 Task: Look for space in Tsaratanana, Madagascar from 10th July, 2023 to 15th July, 2023 for 7 adults in price range Rs.10000 to Rs.15000. Place can be entire place or shared room with 4 bedrooms having 7 beds and 4 bathrooms. Property type can be house, flat, guest house. Amenities needed are: wifi, TV, free parkinig on premises, gym, breakfast. Booking option can be shelf check-in. Required host language is English.
Action: Mouse pressed left at (481, 122)
Screenshot: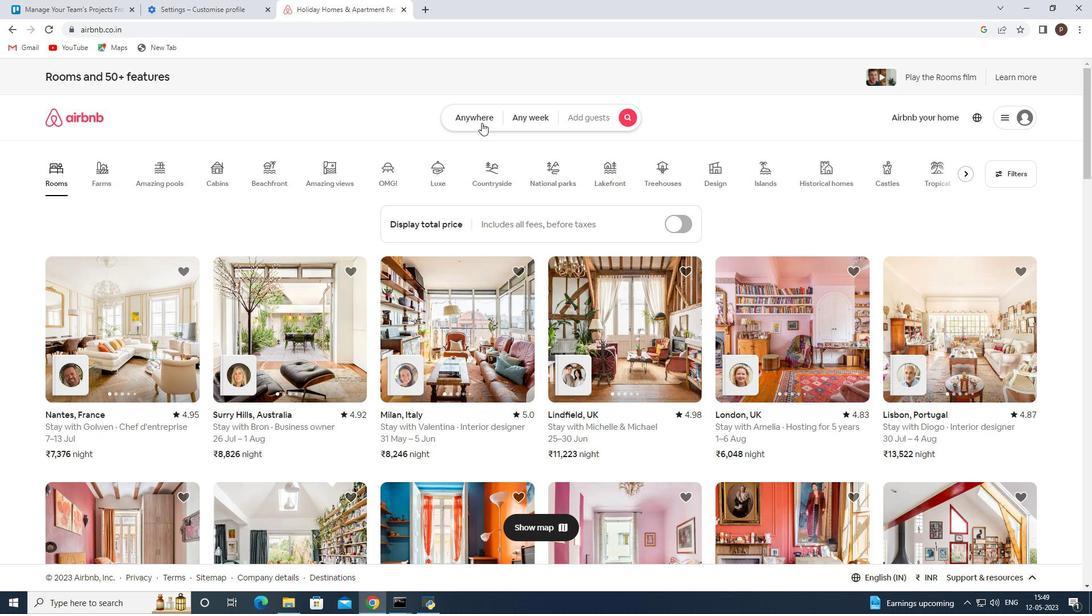 
Action: Mouse moved to (394, 162)
Screenshot: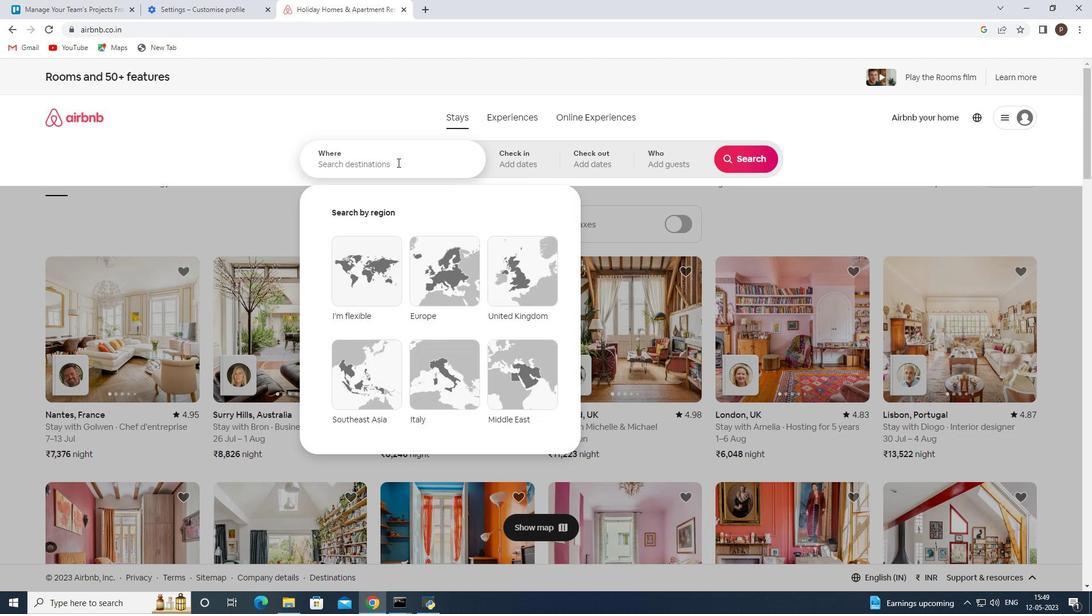 
Action: Mouse pressed left at (394, 162)
Screenshot: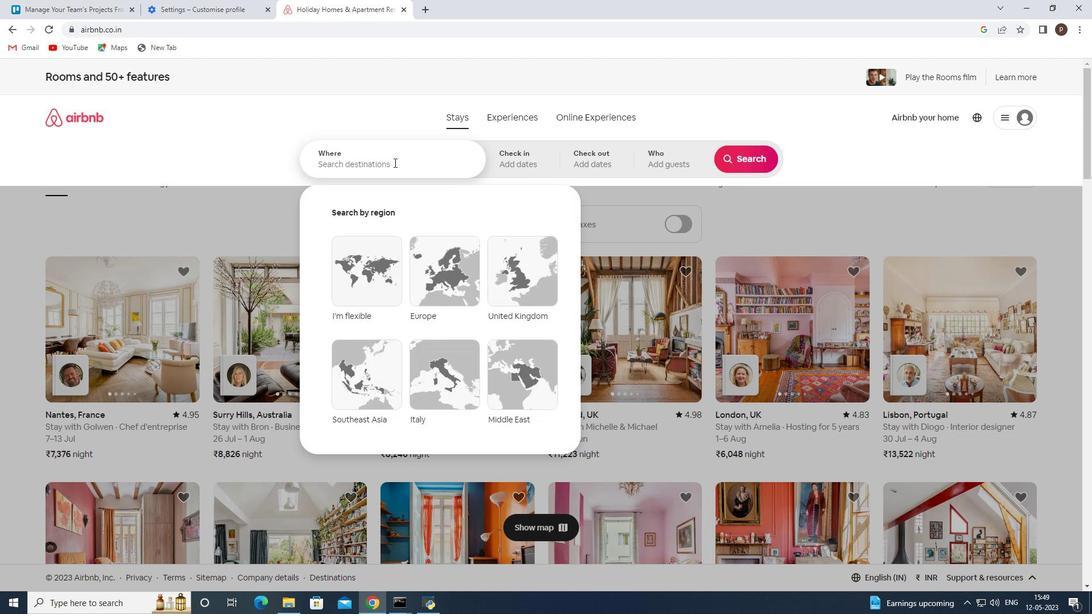 
Action: Key pressed <Key.caps_lock>T<Key.caps_lock>saratanana
Screenshot: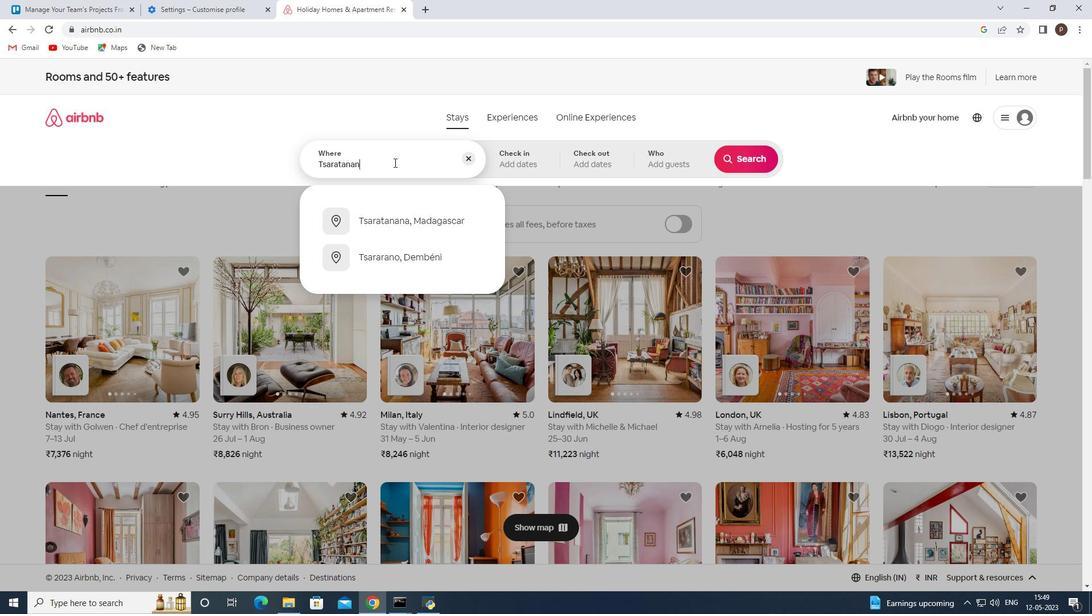 
Action: Mouse moved to (416, 215)
Screenshot: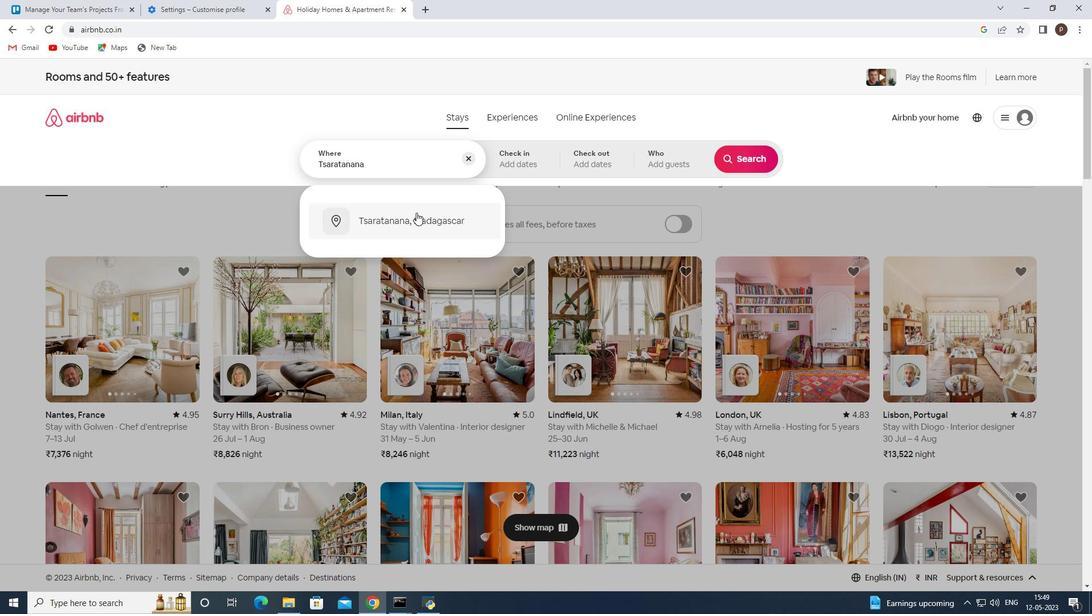 
Action: Mouse pressed left at (416, 215)
Screenshot: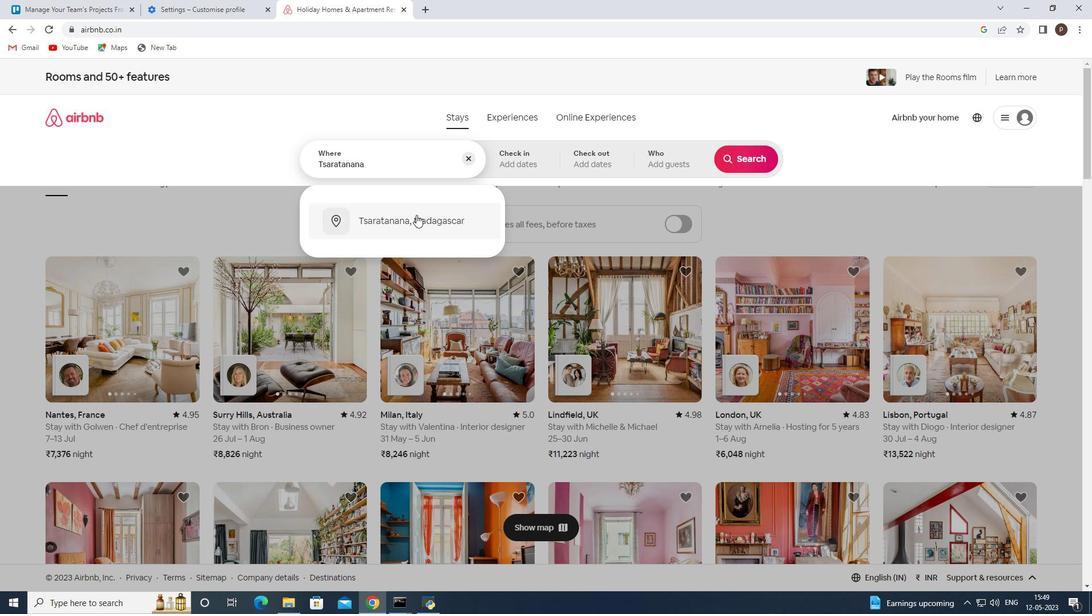 
Action: Mouse moved to (748, 250)
Screenshot: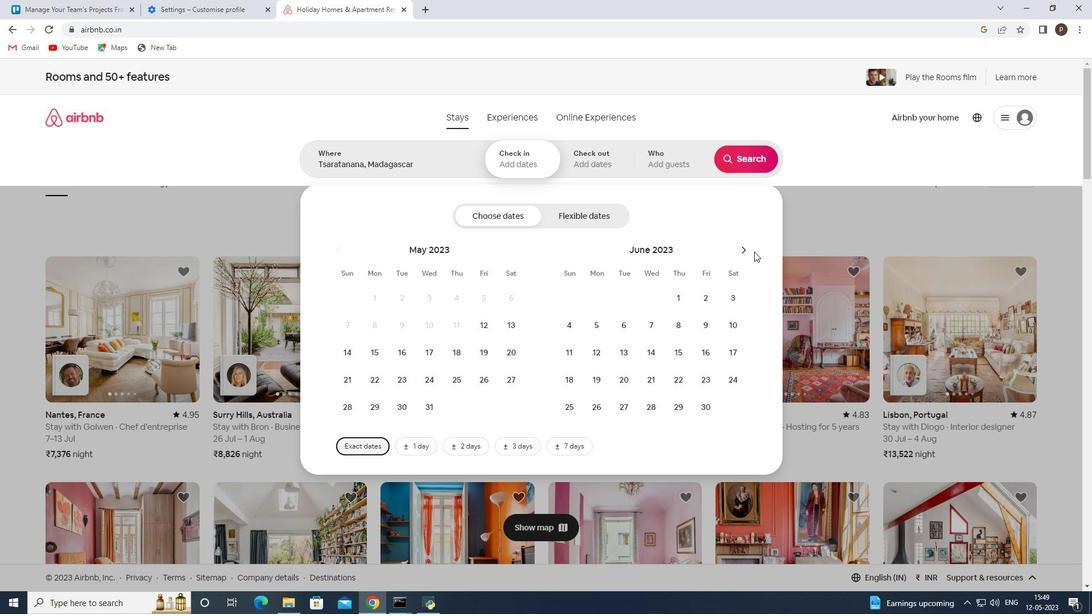 
Action: Mouse pressed left at (748, 250)
Screenshot: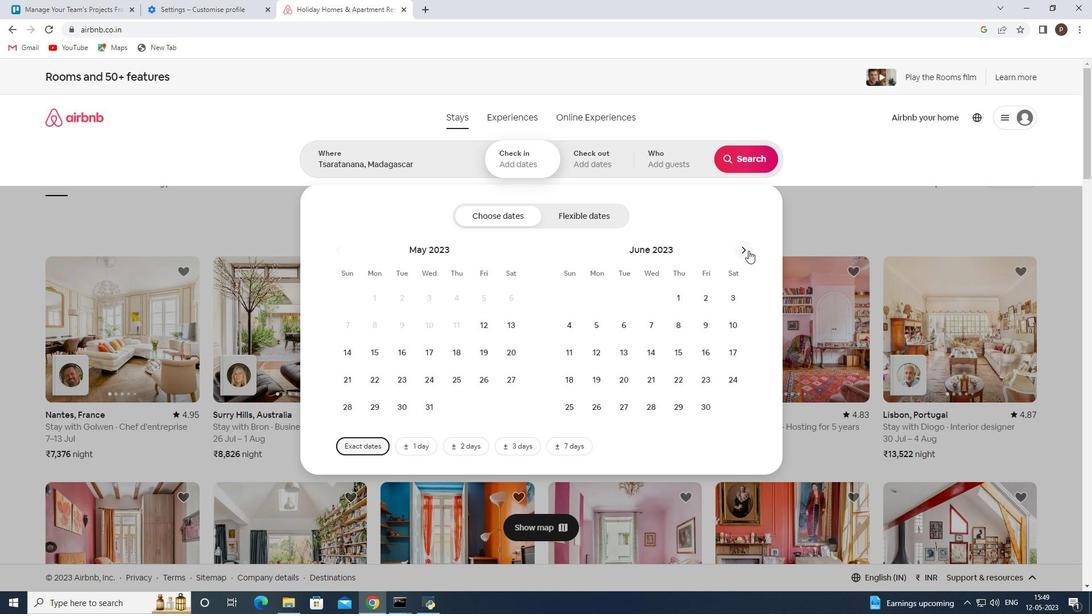 
Action: Mouse moved to (593, 350)
Screenshot: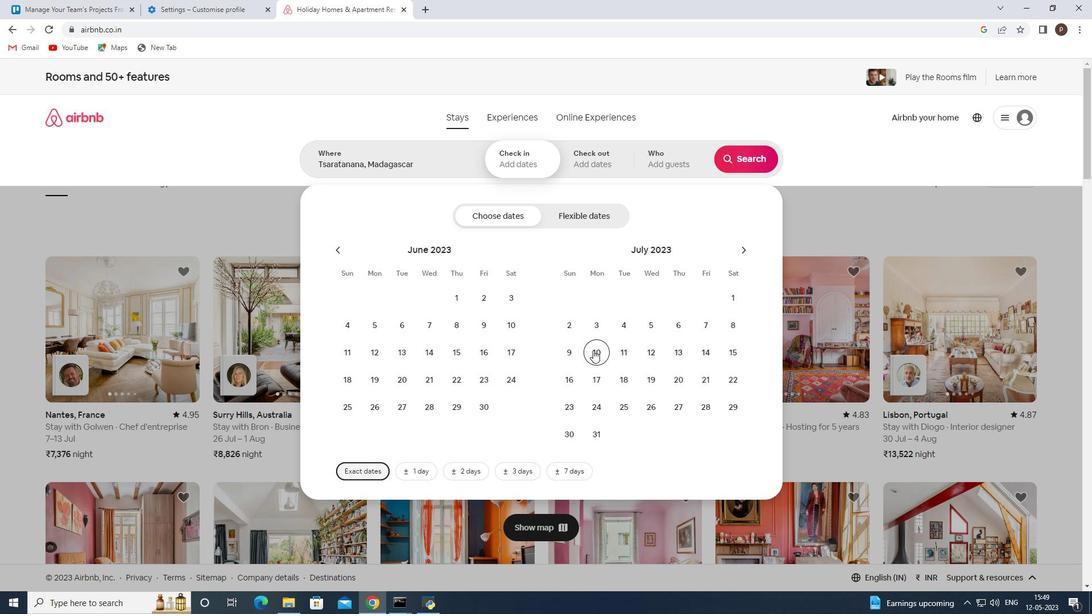 
Action: Mouse pressed left at (593, 350)
Screenshot: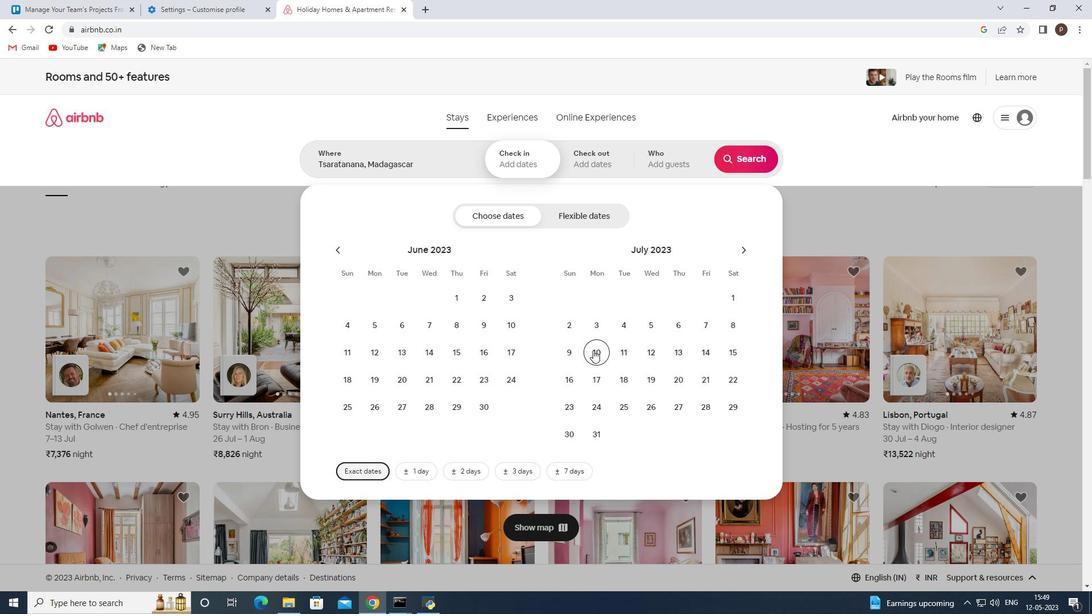 
Action: Mouse moved to (740, 349)
Screenshot: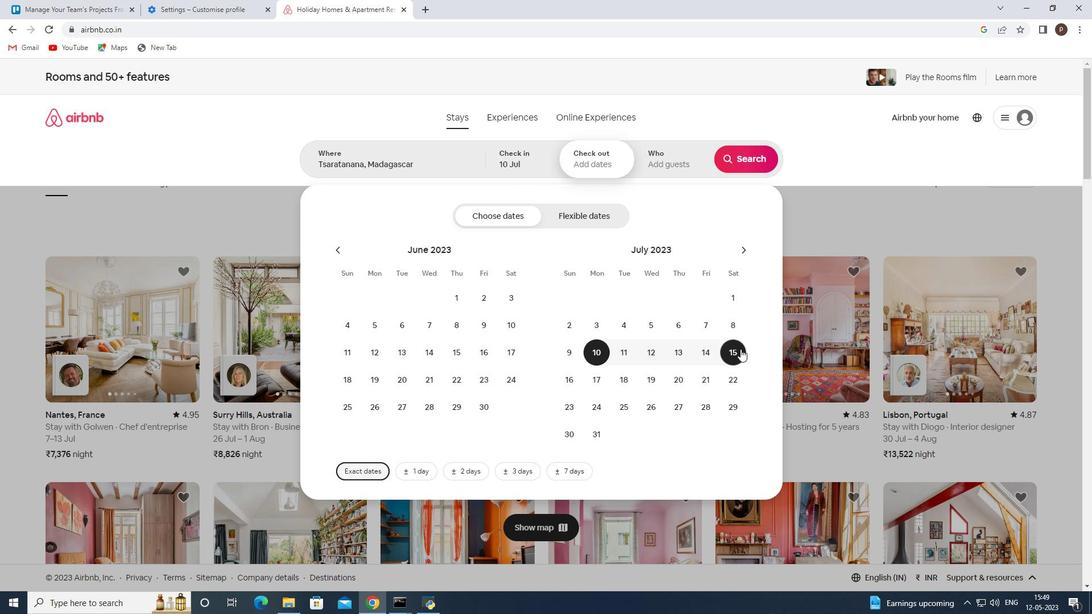 
Action: Mouse pressed left at (740, 349)
Screenshot: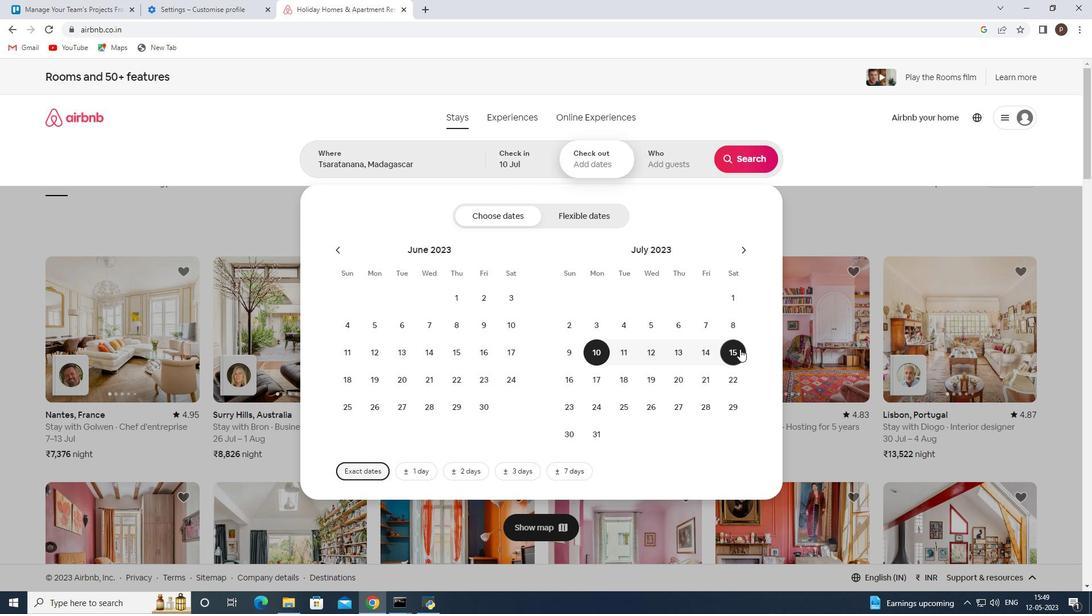 
Action: Mouse moved to (670, 158)
Screenshot: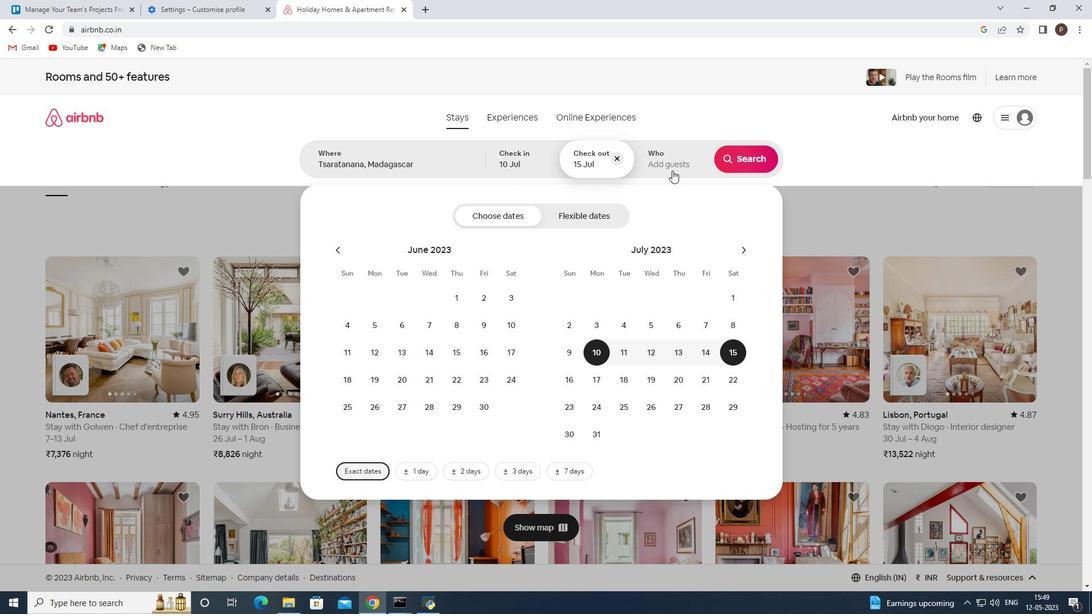 
Action: Mouse pressed left at (670, 158)
Screenshot: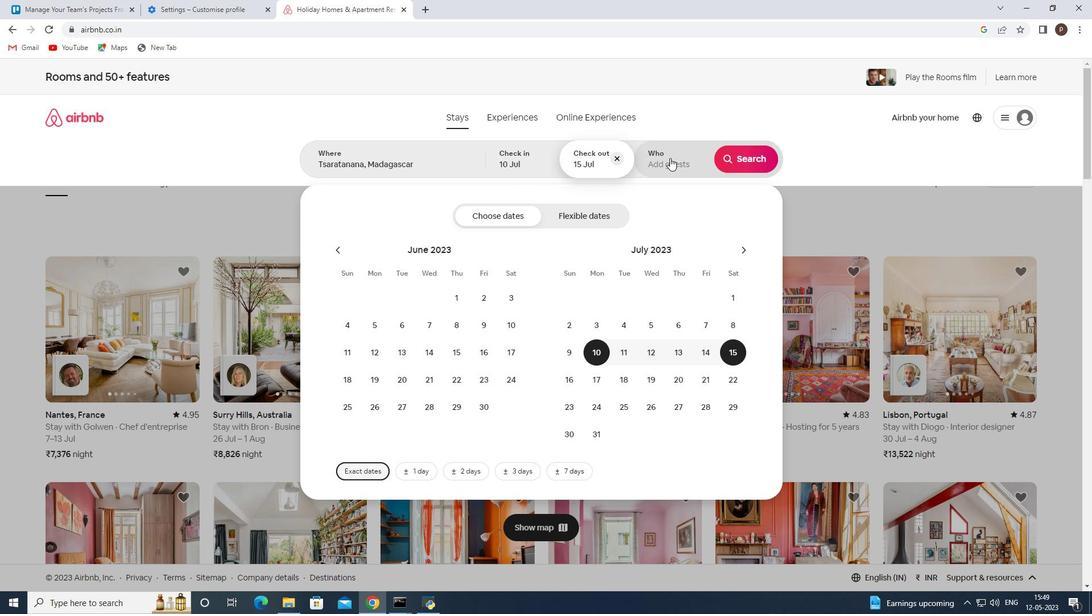 
Action: Mouse moved to (755, 221)
Screenshot: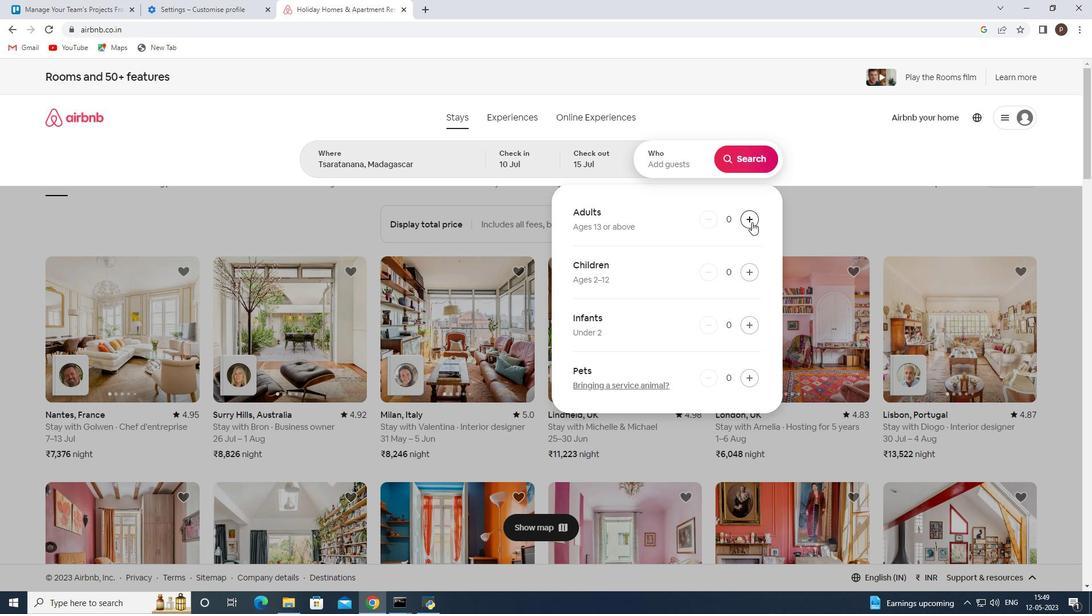 
Action: Mouse pressed left at (755, 221)
Screenshot: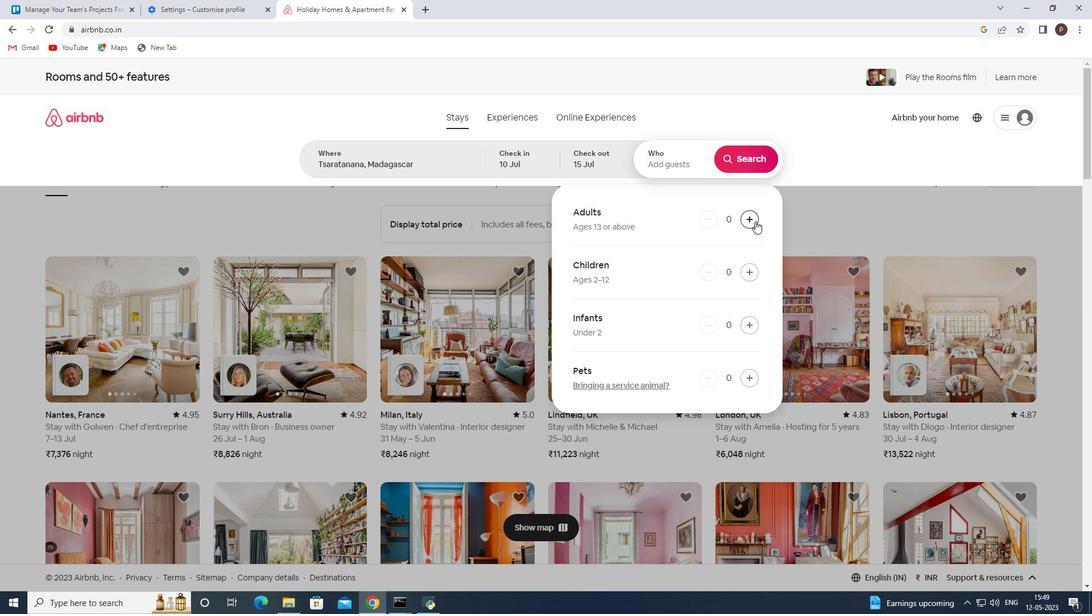 
Action: Mouse pressed left at (755, 221)
Screenshot: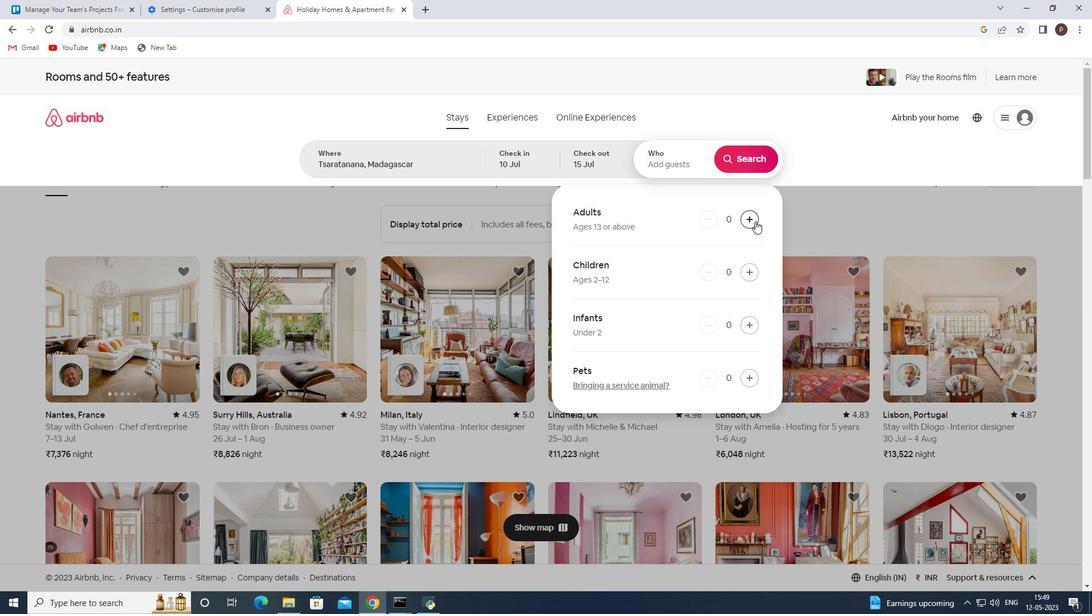 
Action: Mouse pressed left at (755, 221)
Screenshot: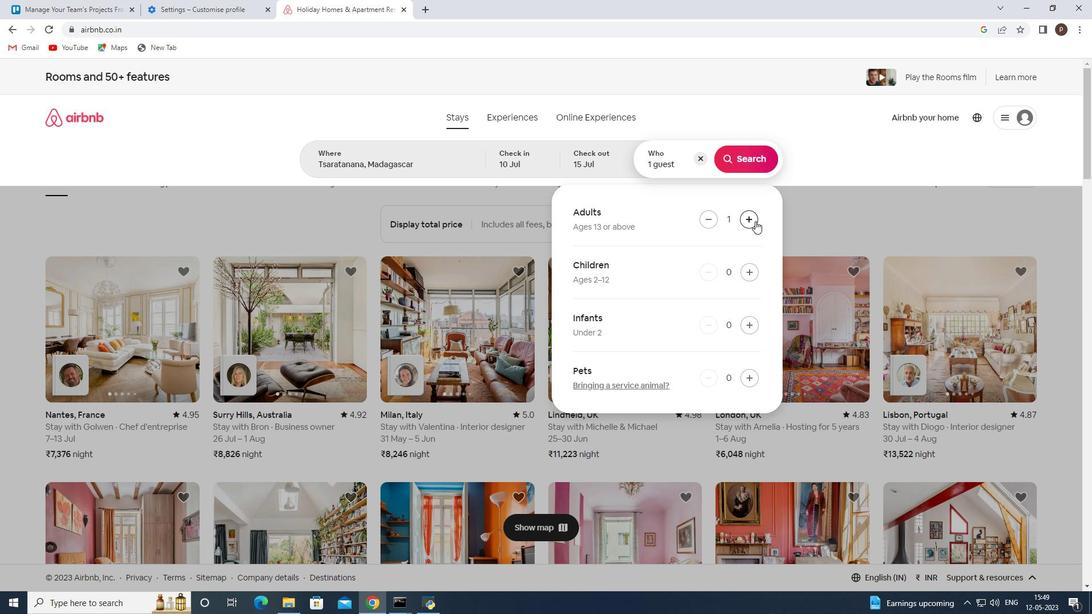 
Action: Mouse pressed left at (755, 221)
Screenshot: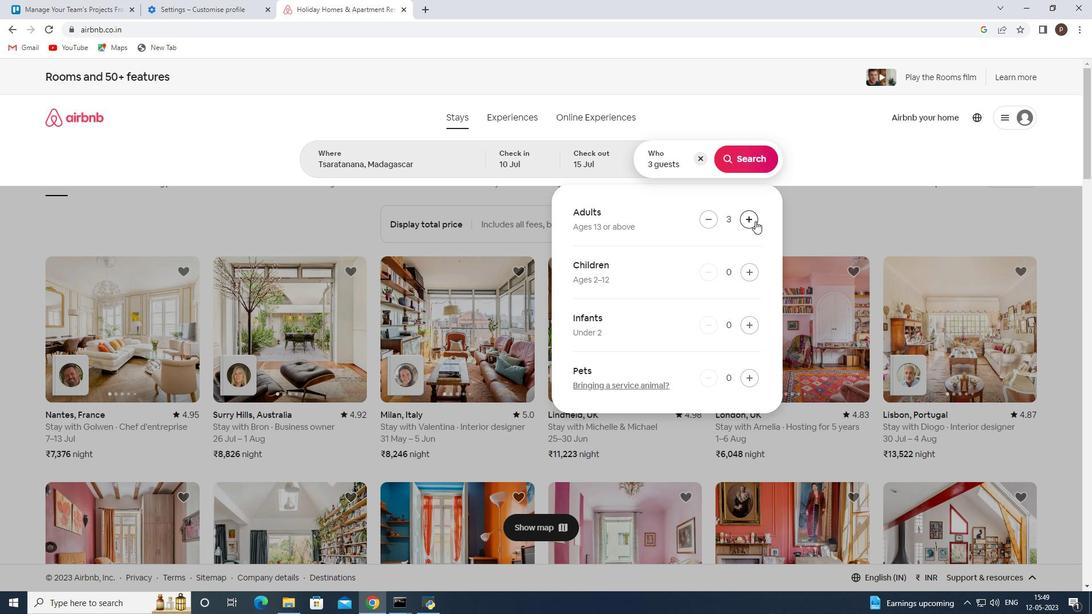 
Action: Mouse pressed left at (755, 221)
Screenshot: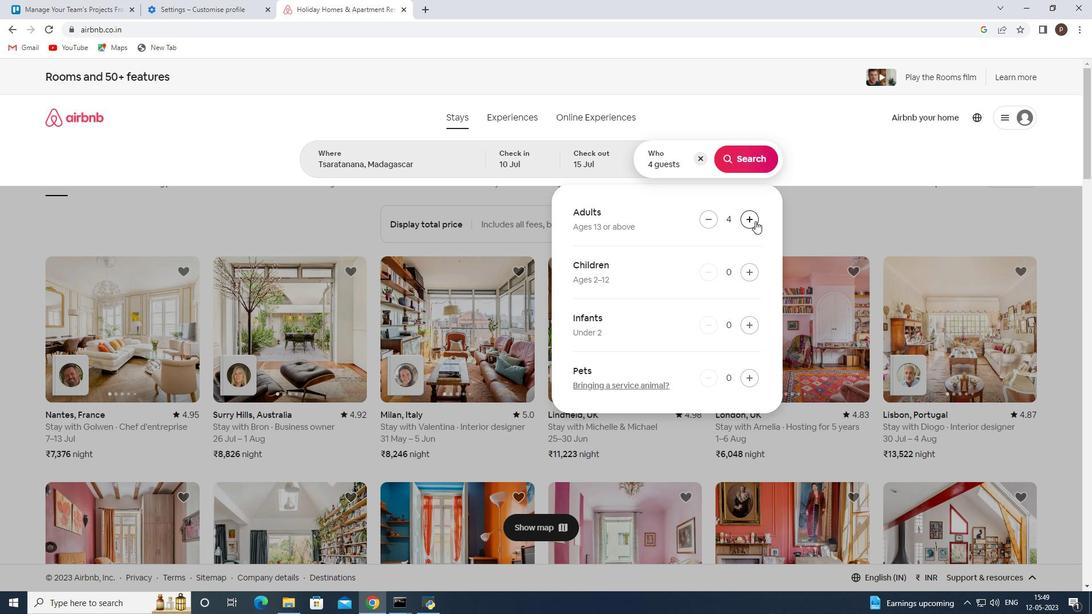 
Action: Mouse pressed left at (755, 221)
Screenshot: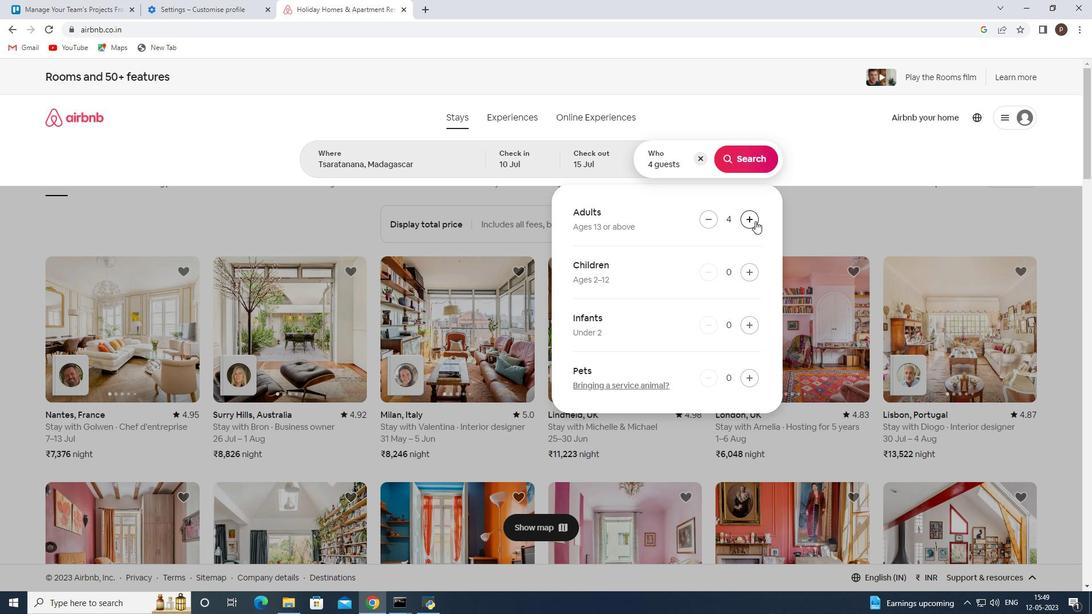 
Action: Mouse pressed left at (755, 221)
Screenshot: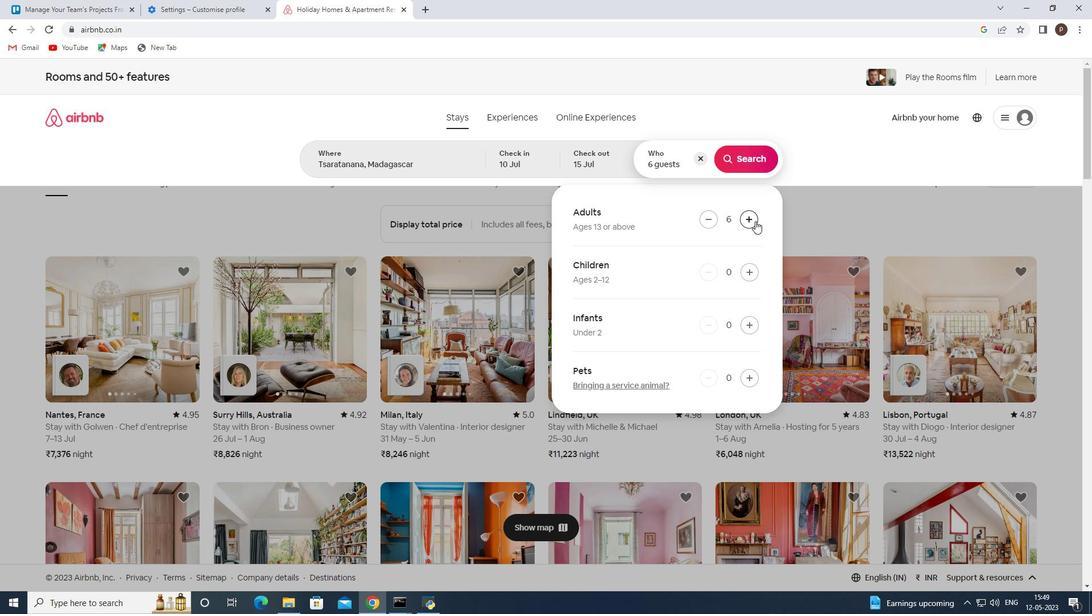
Action: Mouse moved to (755, 152)
Screenshot: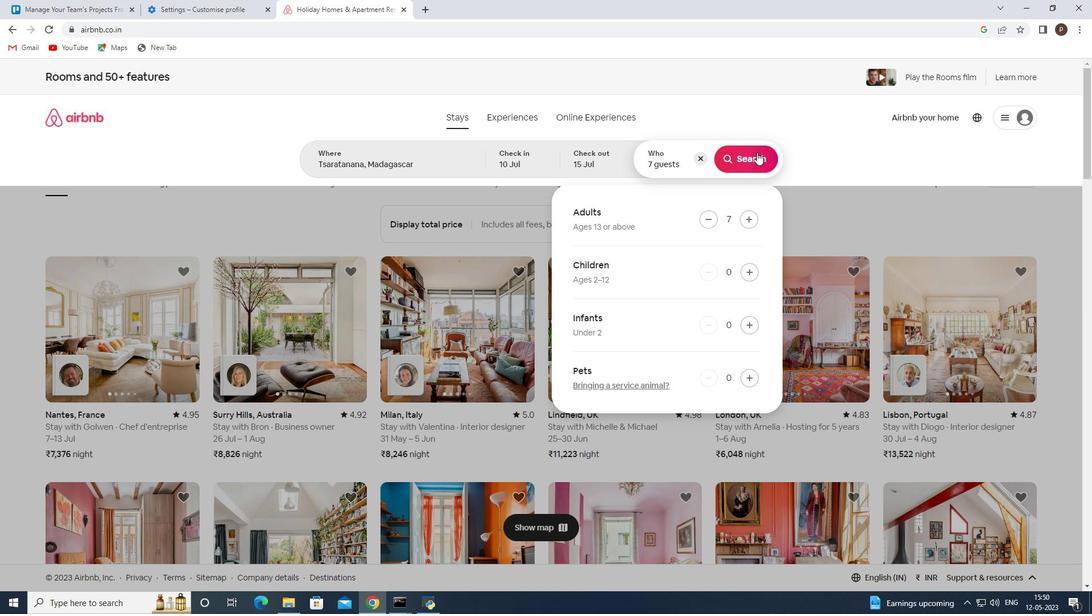 
Action: Mouse pressed left at (755, 152)
Screenshot: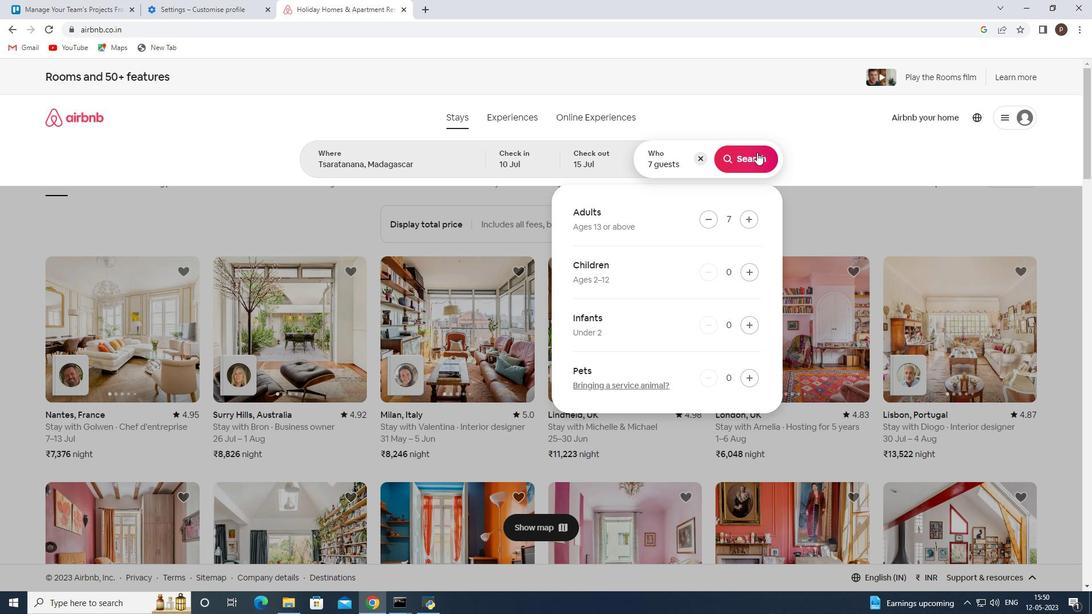 
Action: Mouse moved to (1027, 126)
Screenshot: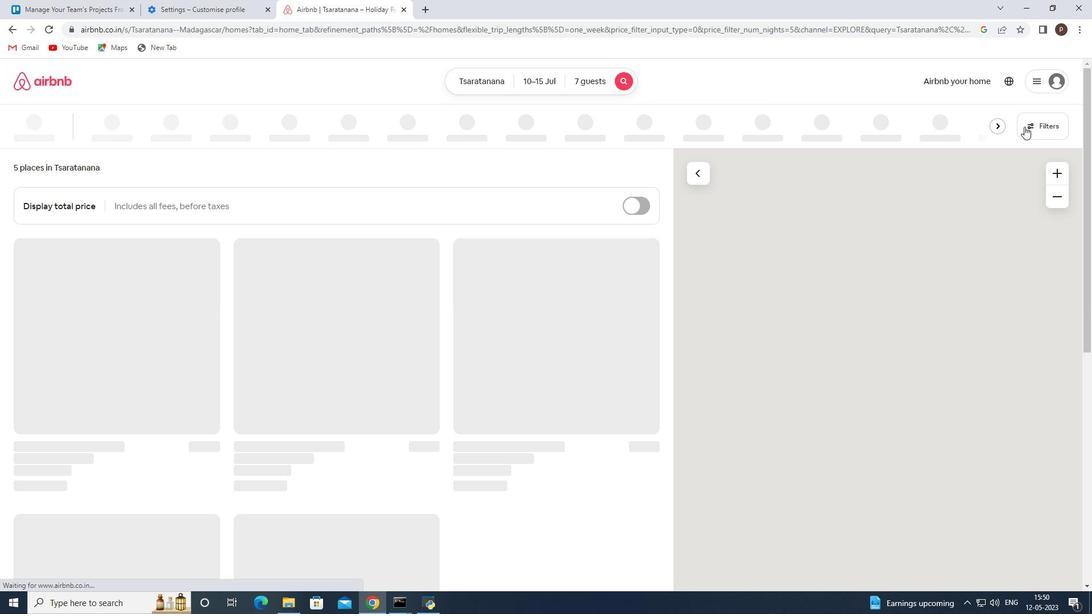 
Action: Mouse pressed left at (1027, 126)
Screenshot: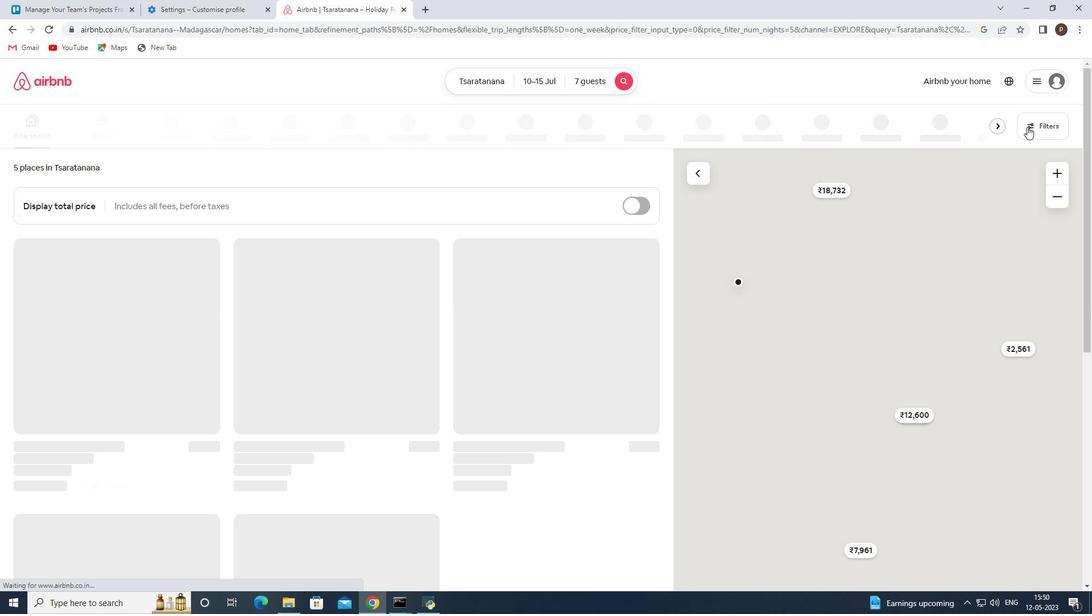 
Action: Mouse moved to (377, 400)
Screenshot: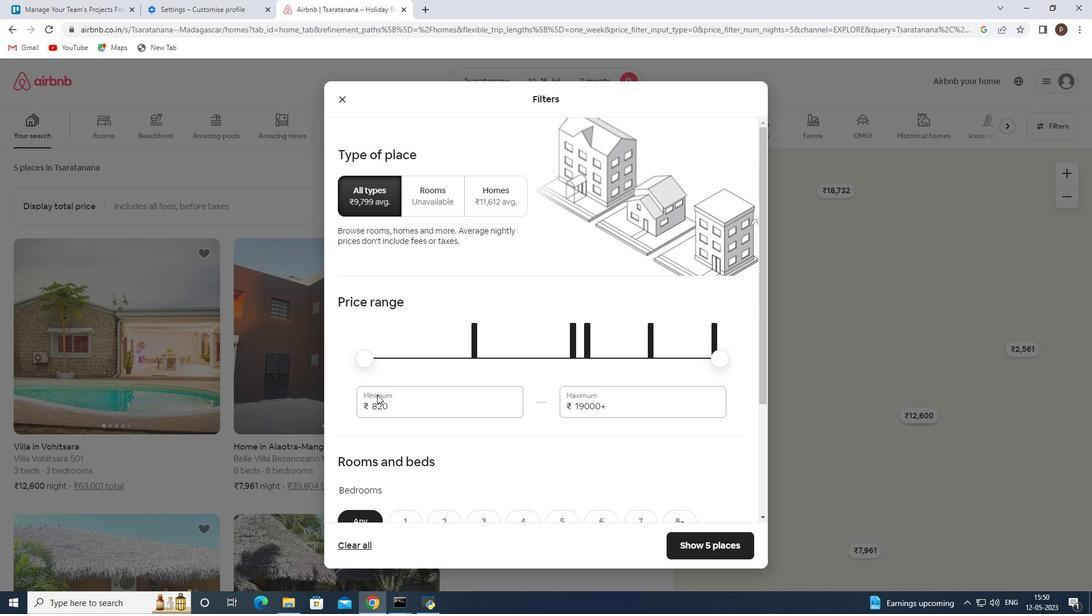 
Action: Mouse pressed left at (377, 400)
Screenshot: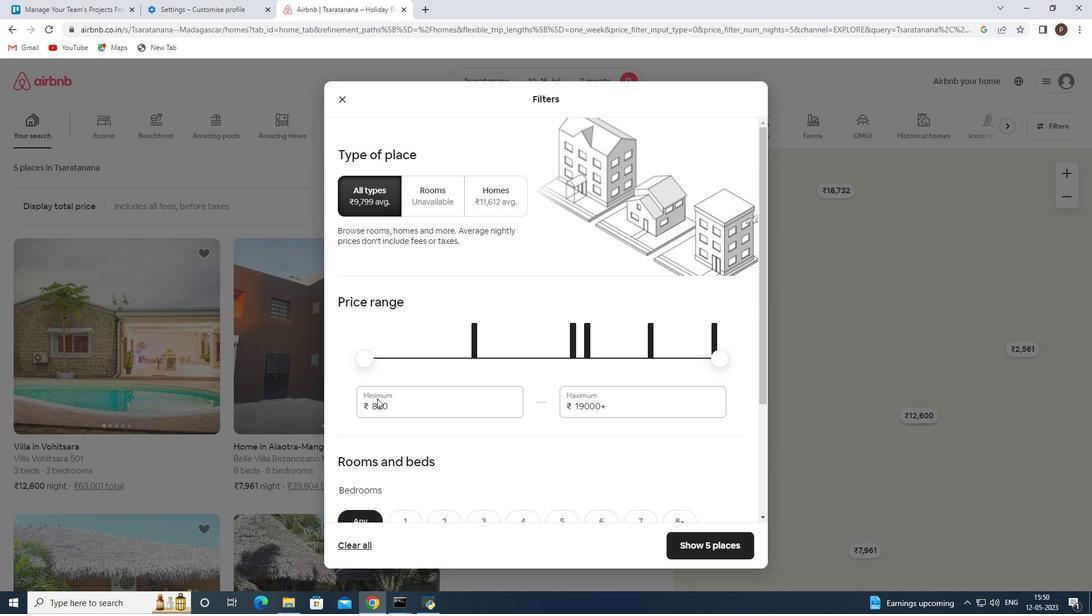 
Action: Mouse pressed left at (377, 400)
Screenshot: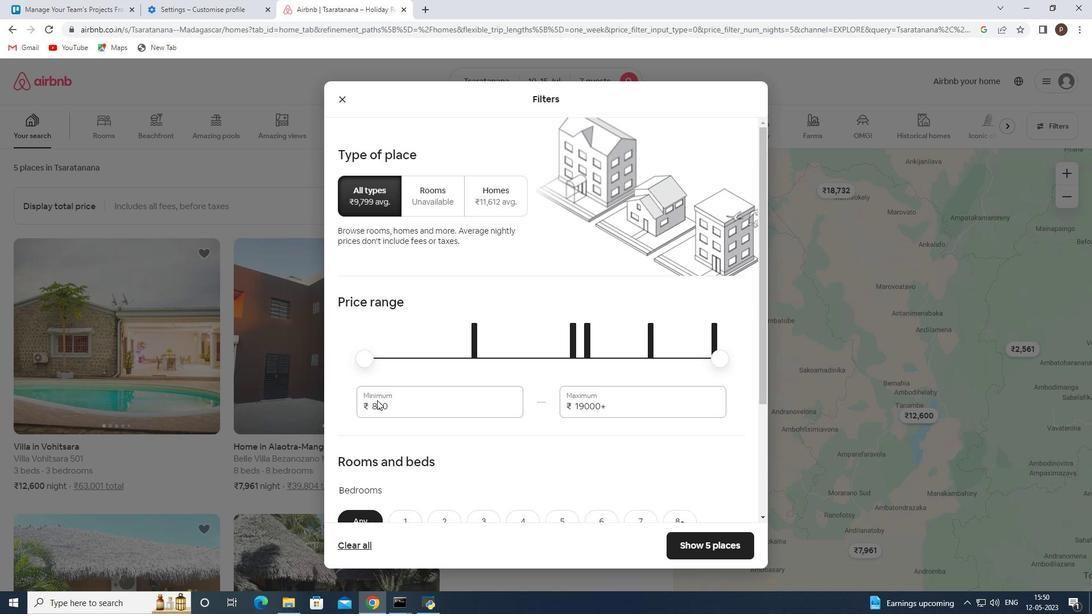 
Action: Mouse moved to (377, 406)
Screenshot: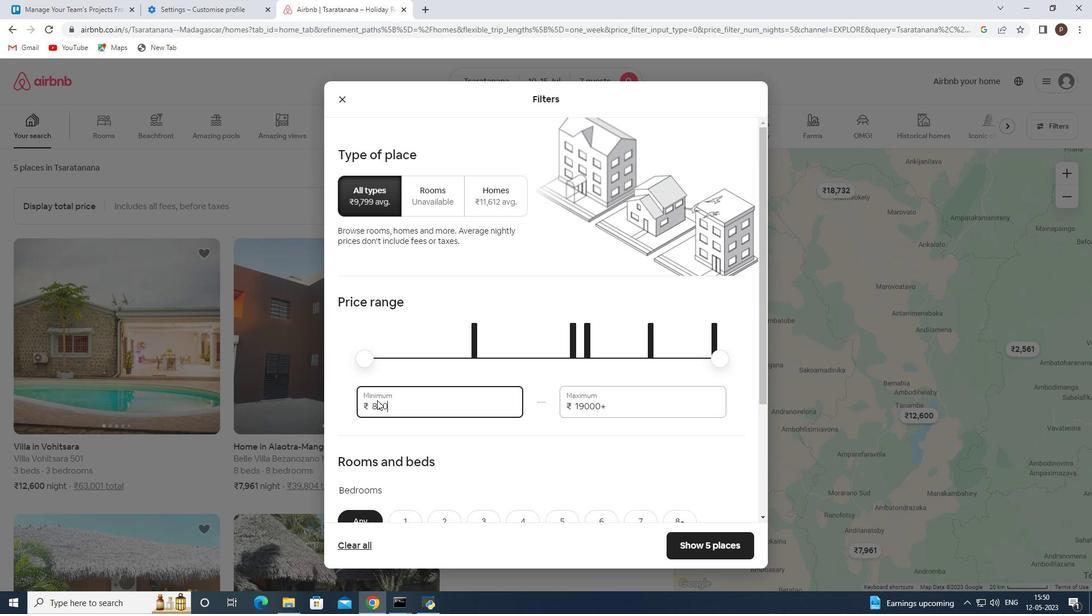 
Action: Mouse pressed left at (377, 406)
Screenshot: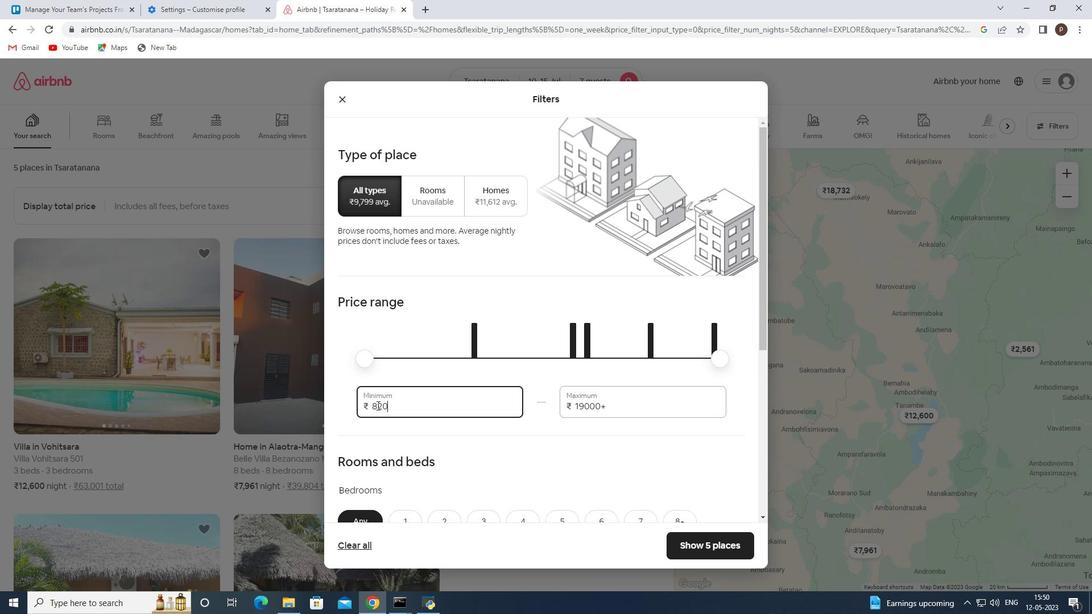 
Action: Mouse pressed left at (377, 406)
Screenshot: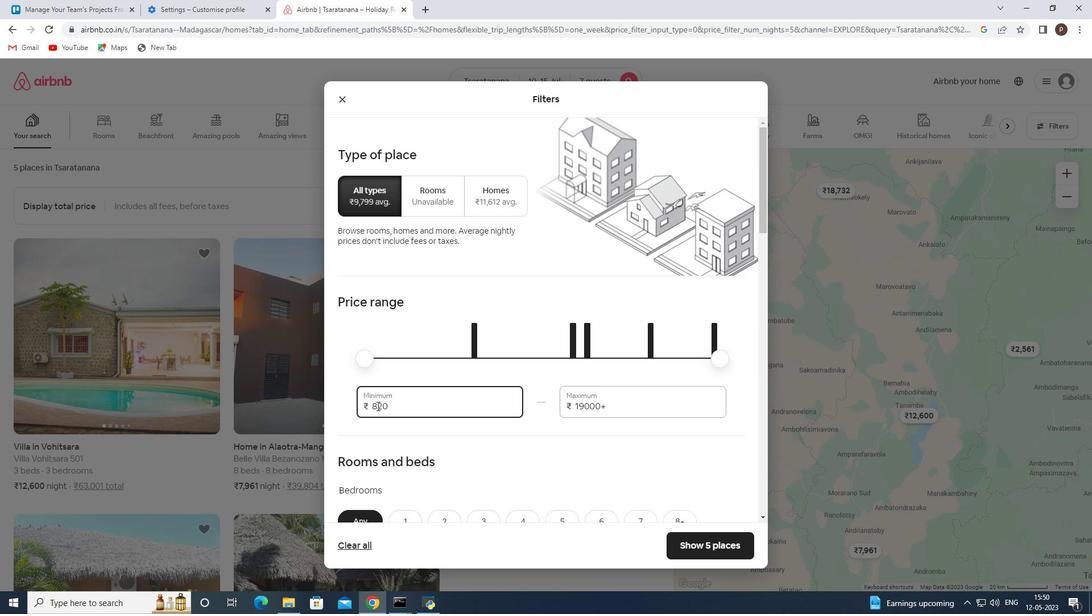 
Action: Key pressed 10000<Key.tab>15000
Screenshot: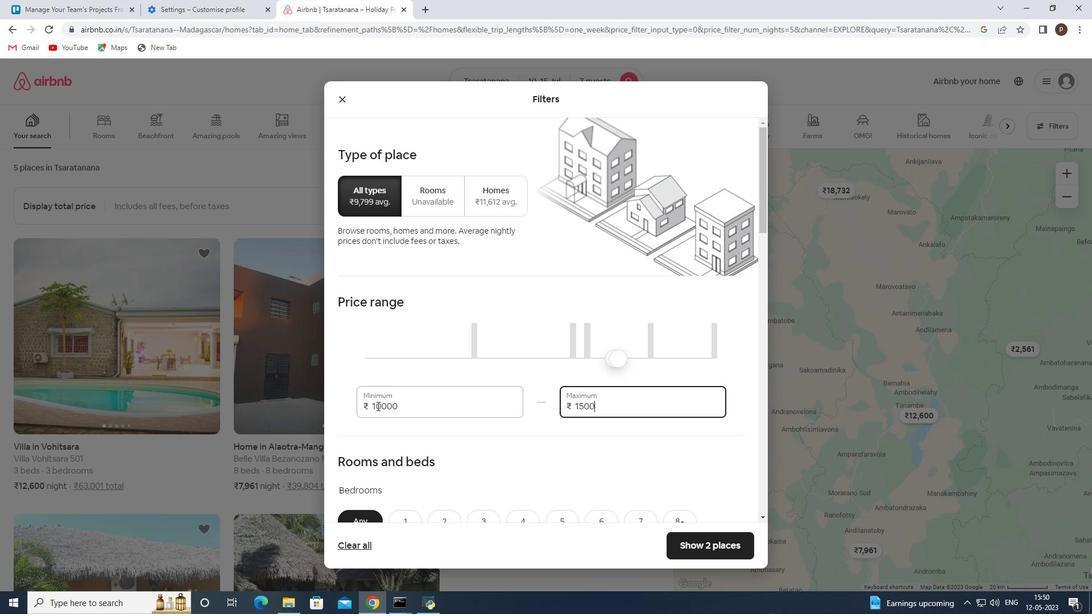 
Action: Mouse moved to (383, 428)
Screenshot: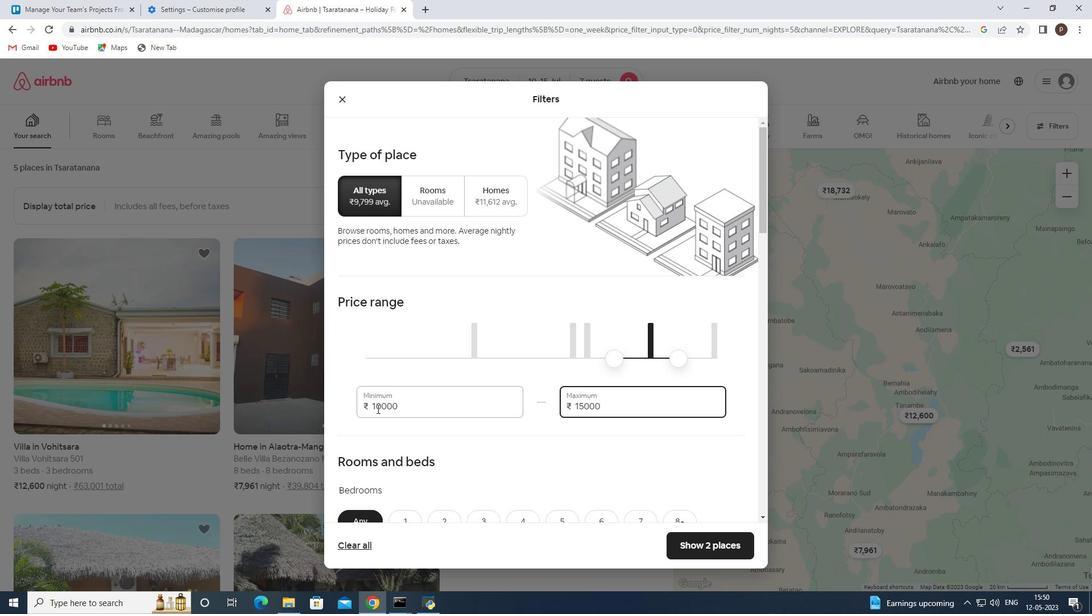 
Action: Mouse scrolled (383, 427) with delta (0, 0)
Screenshot: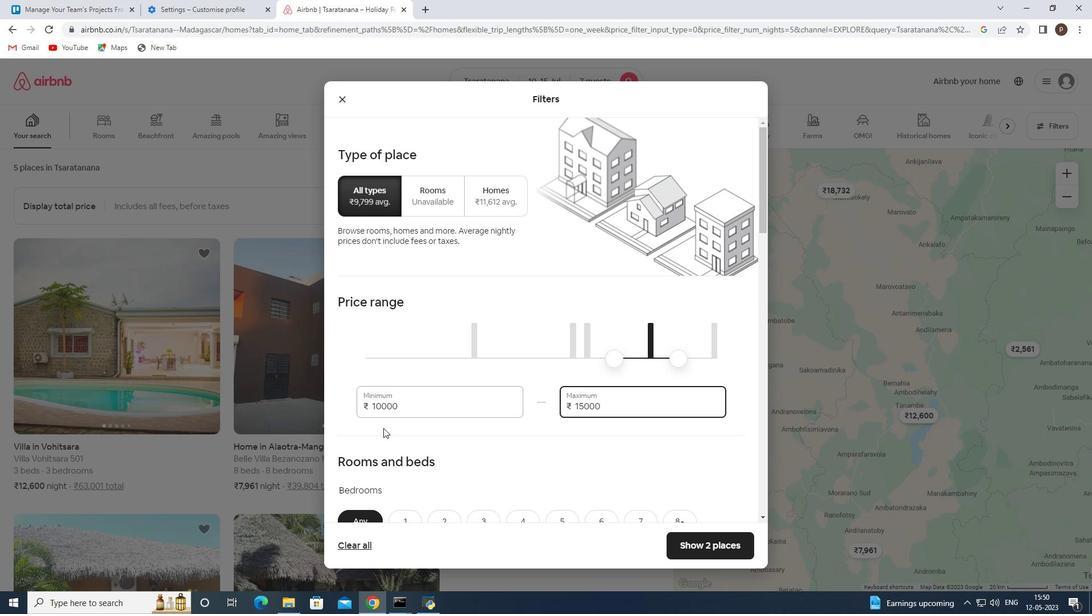 
Action: Mouse scrolled (383, 427) with delta (0, 0)
Screenshot: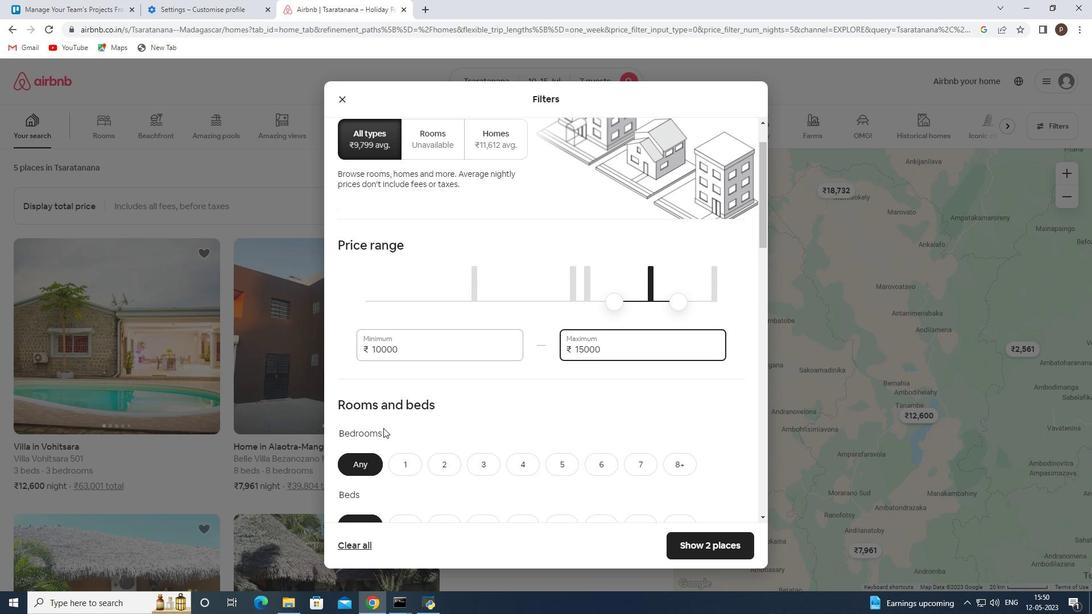 
Action: Mouse moved to (529, 407)
Screenshot: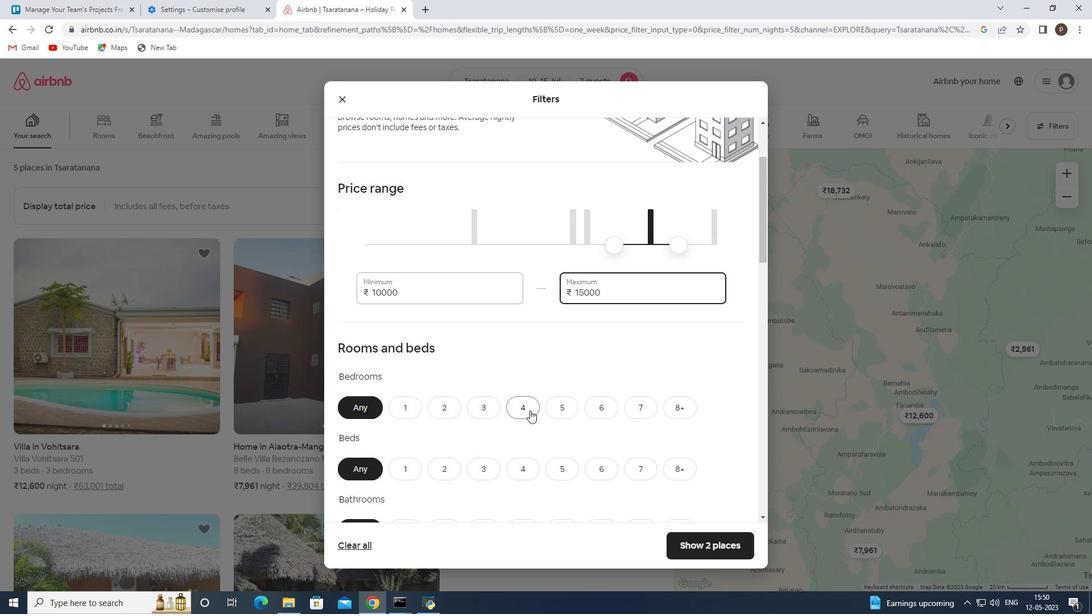 
Action: Mouse pressed left at (529, 407)
Screenshot: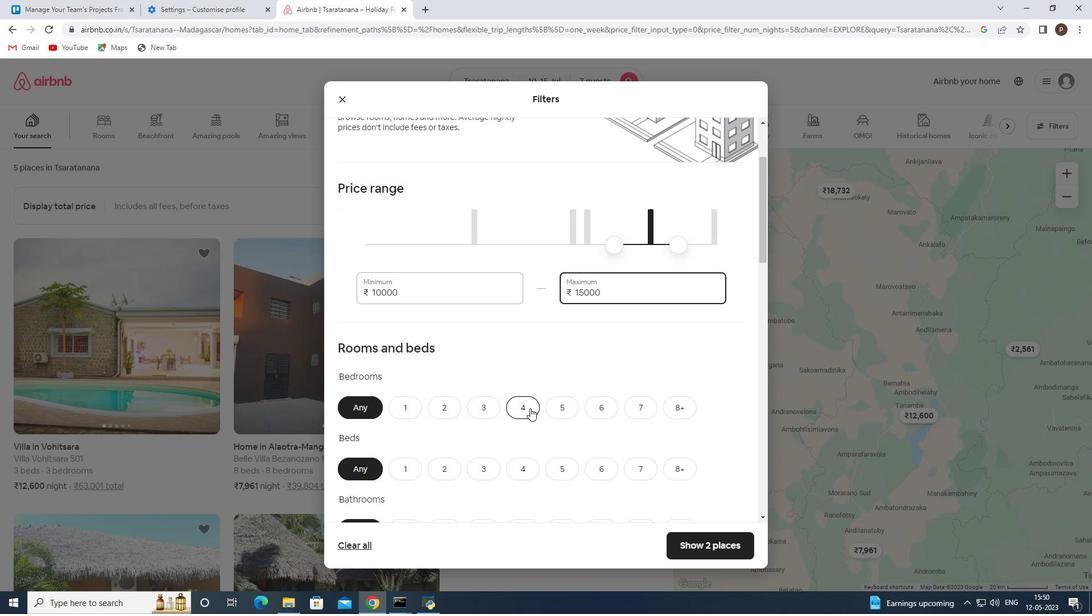 
Action: Mouse moved to (638, 460)
Screenshot: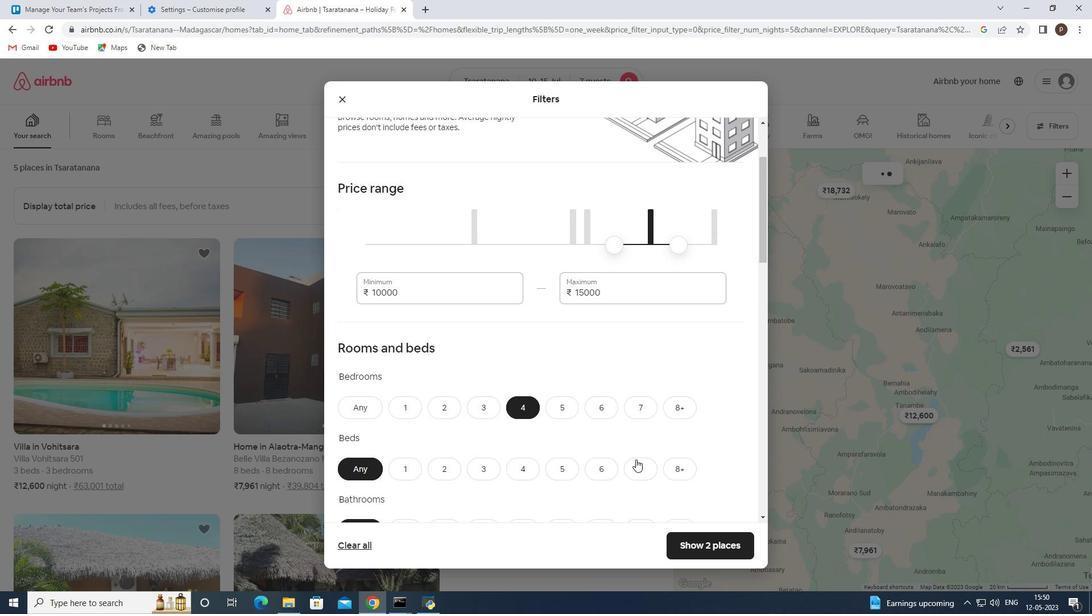 
Action: Mouse pressed left at (638, 460)
Screenshot: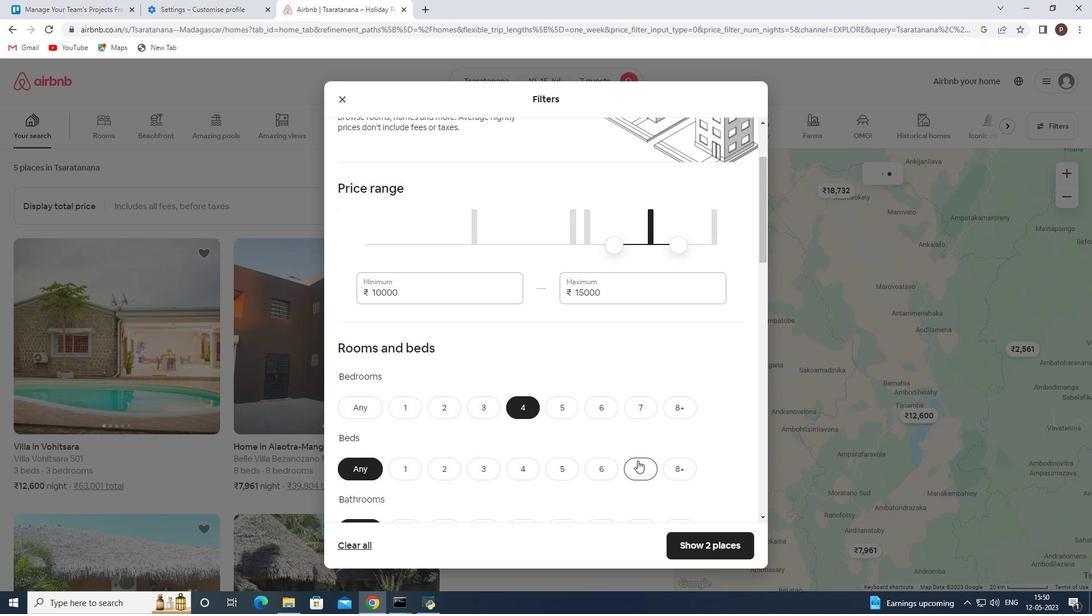 
Action: Mouse moved to (600, 458)
Screenshot: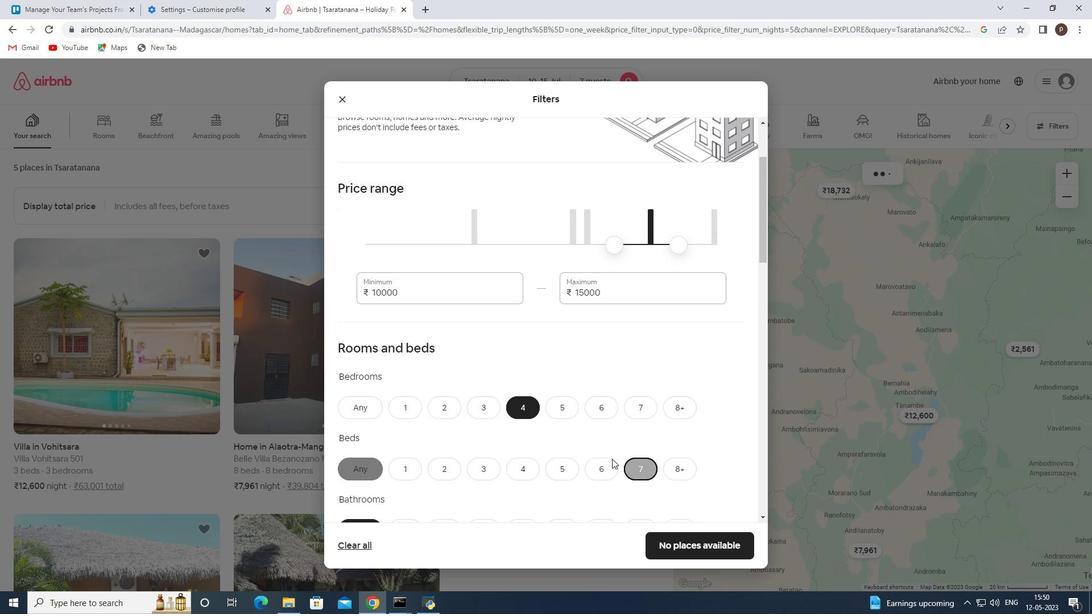 
Action: Mouse scrolled (601, 457) with delta (0, 0)
Screenshot: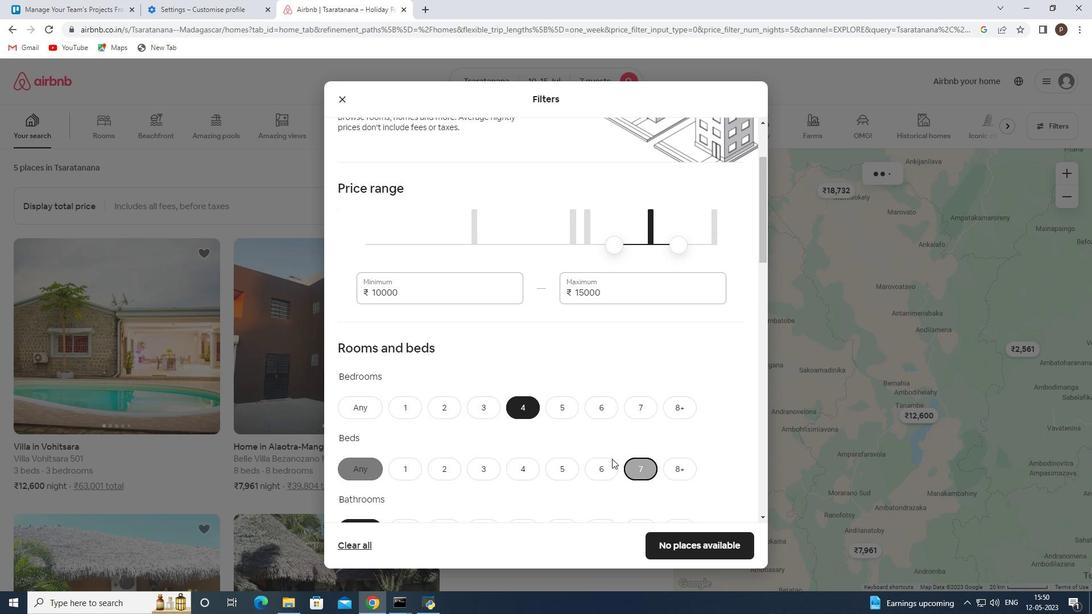 
Action: Mouse scrolled (600, 457) with delta (0, 0)
Screenshot: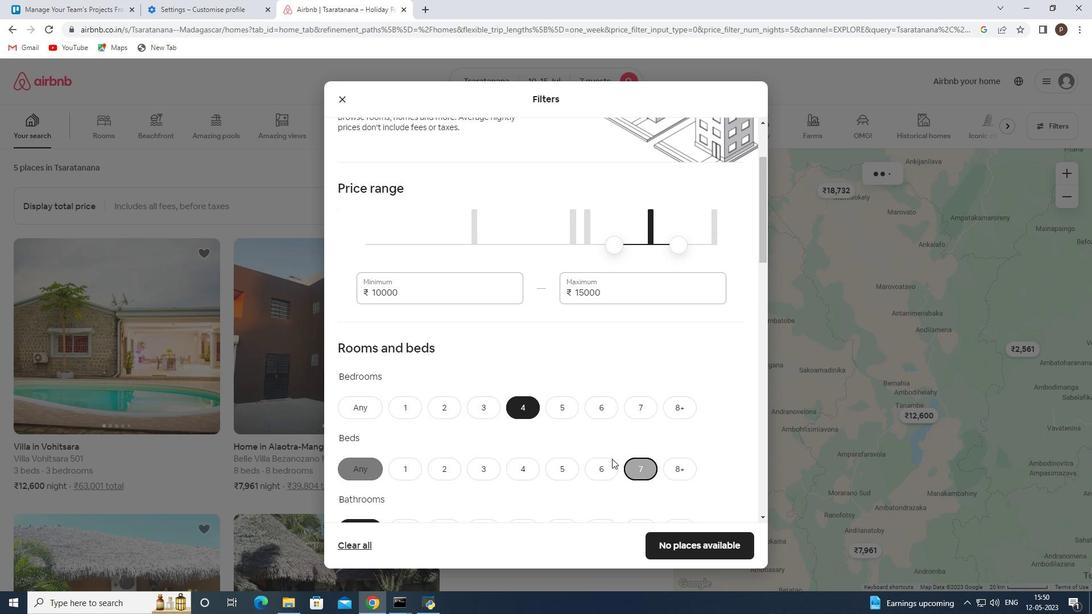 
Action: Mouse scrolled (600, 457) with delta (0, 0)
Screenshot: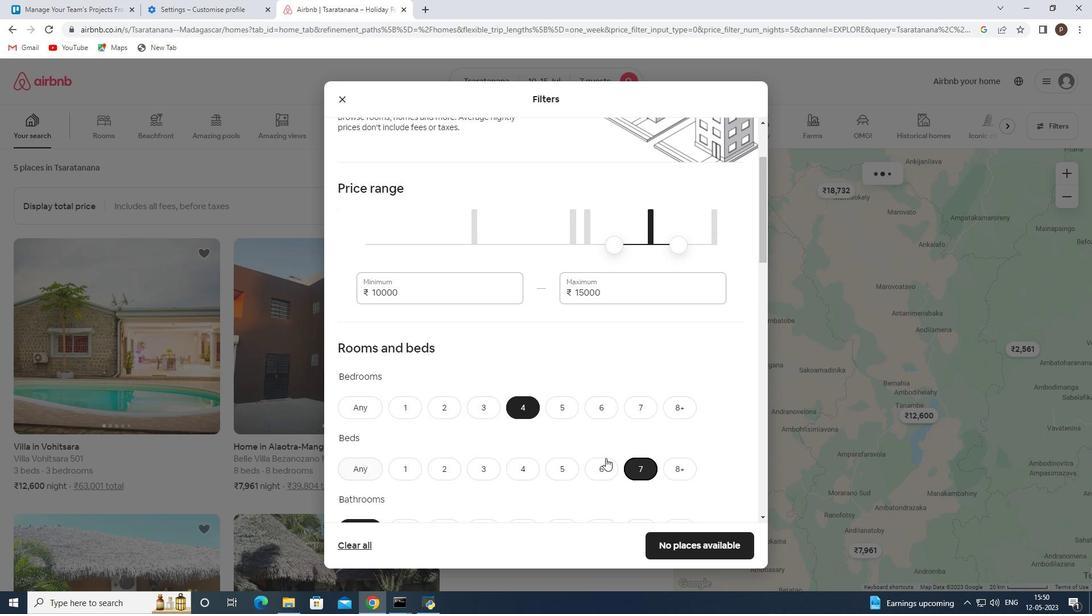 
Action: Mouse moved to (517, 358)
Screenshot: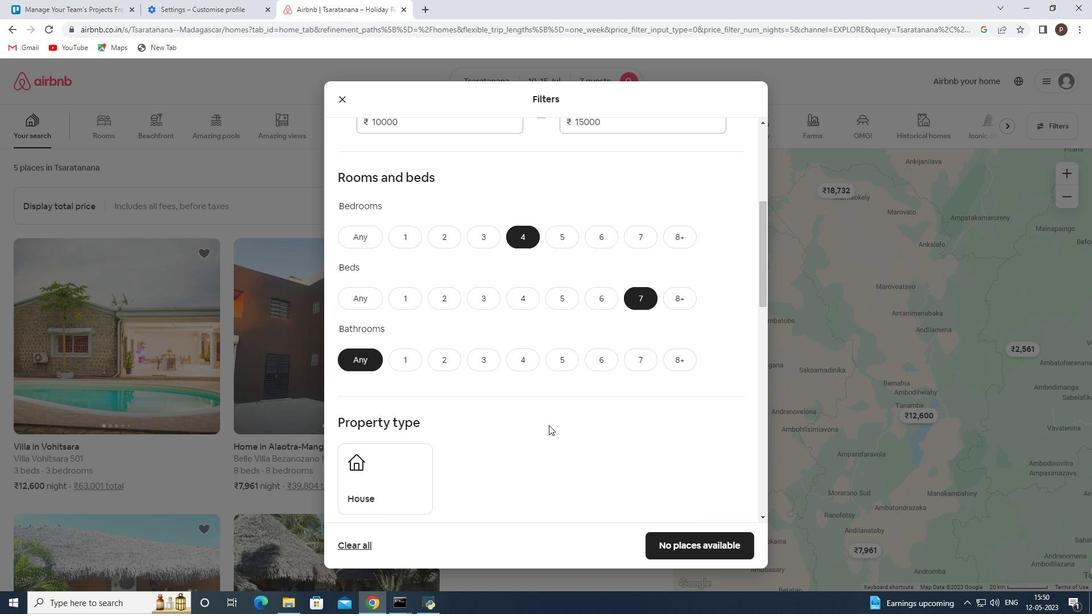 
Action: Mouse pressed left at (517, 358)
Screenshot: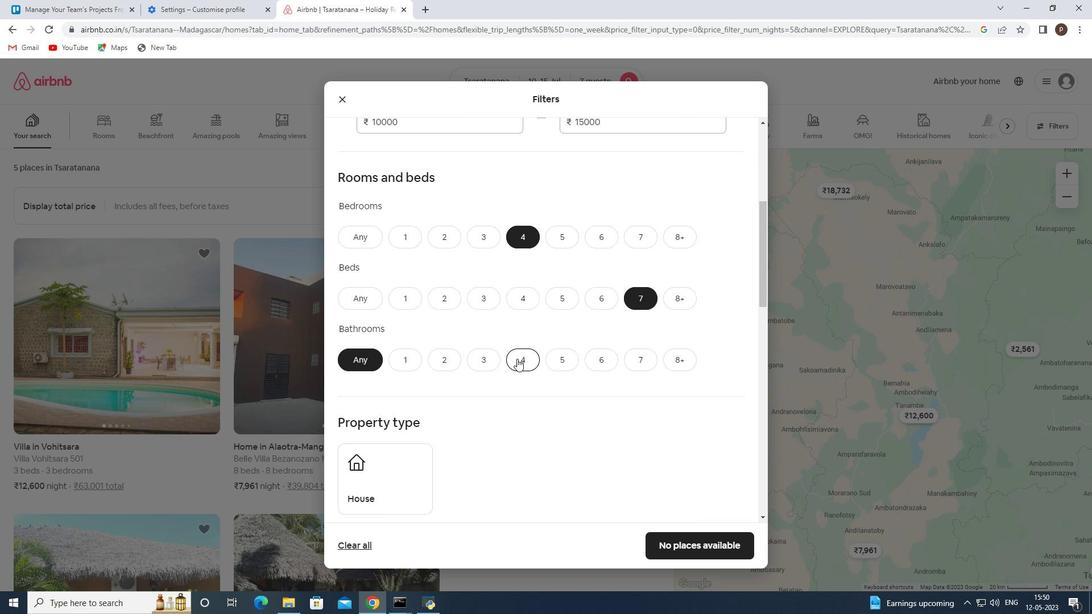 
Action: Mouse moved to (516, 397)
Screenshot: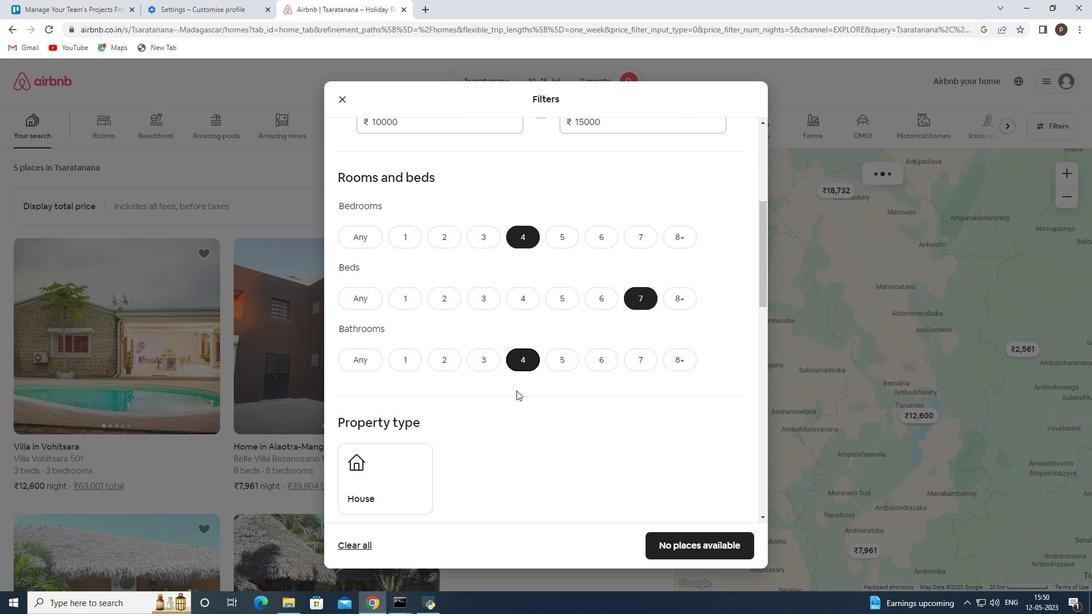 
Action: Mouse scrolled (516, 396) with delta (0, 0)
Screenshot: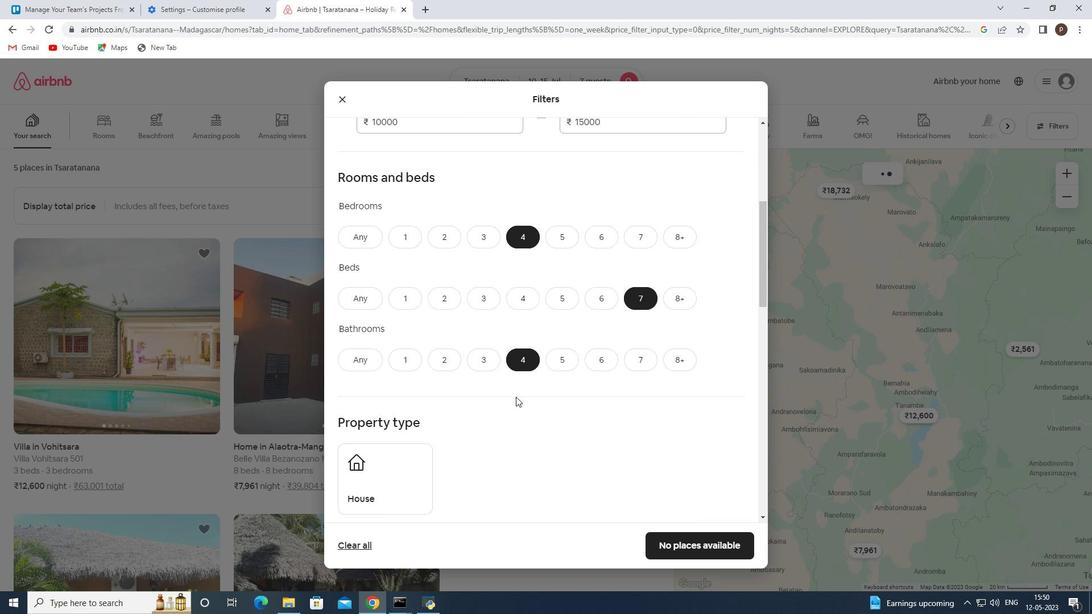 
Action: Mouse moved to (389, 407)
Screenshot: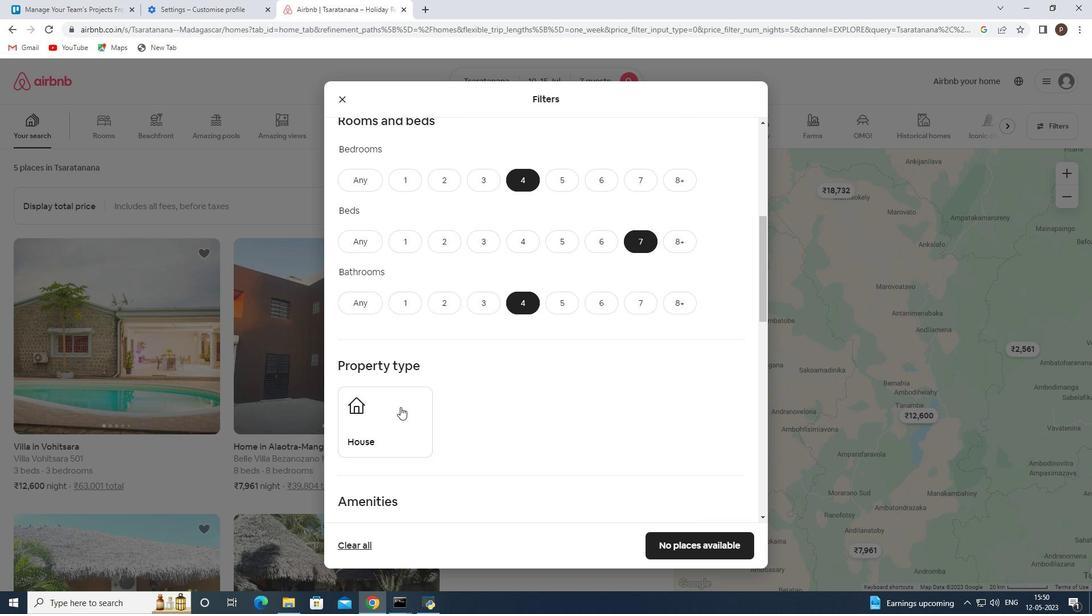 
Action: Mouse pressed left at (389, 407)
Screenshot: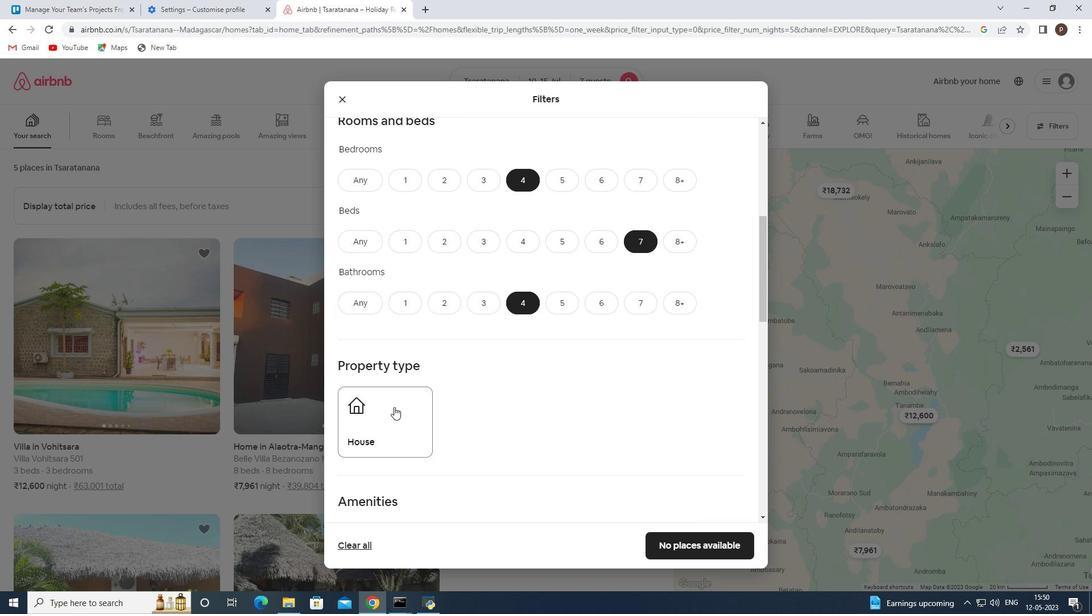 
Action: Mouse moved to (395, 407)
Screenshot: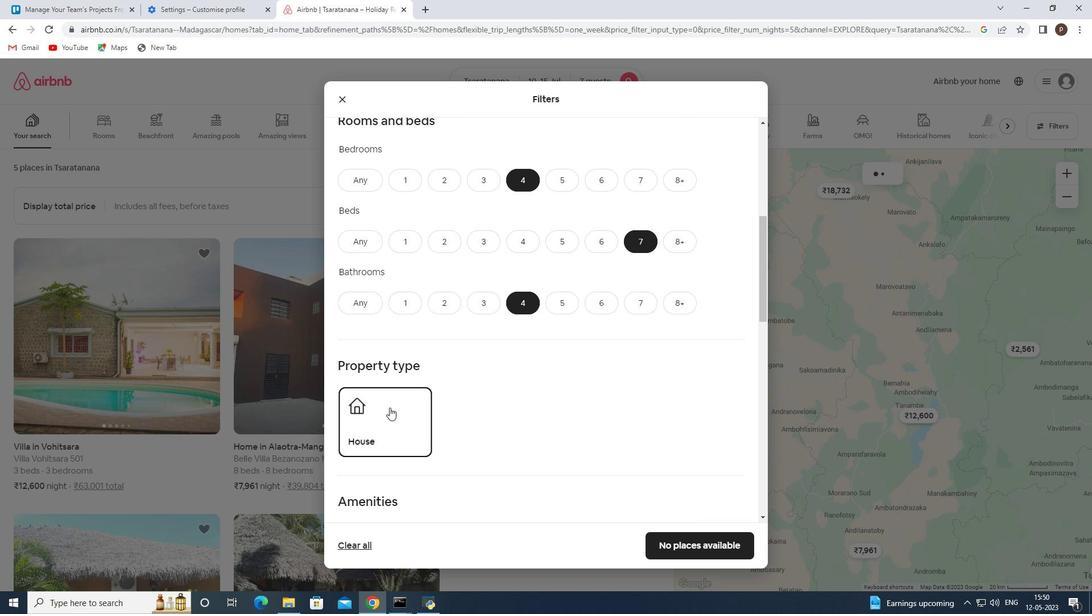 
Action: Mouse scrolled (395, 407) with delta (0, 0)
Screenshot: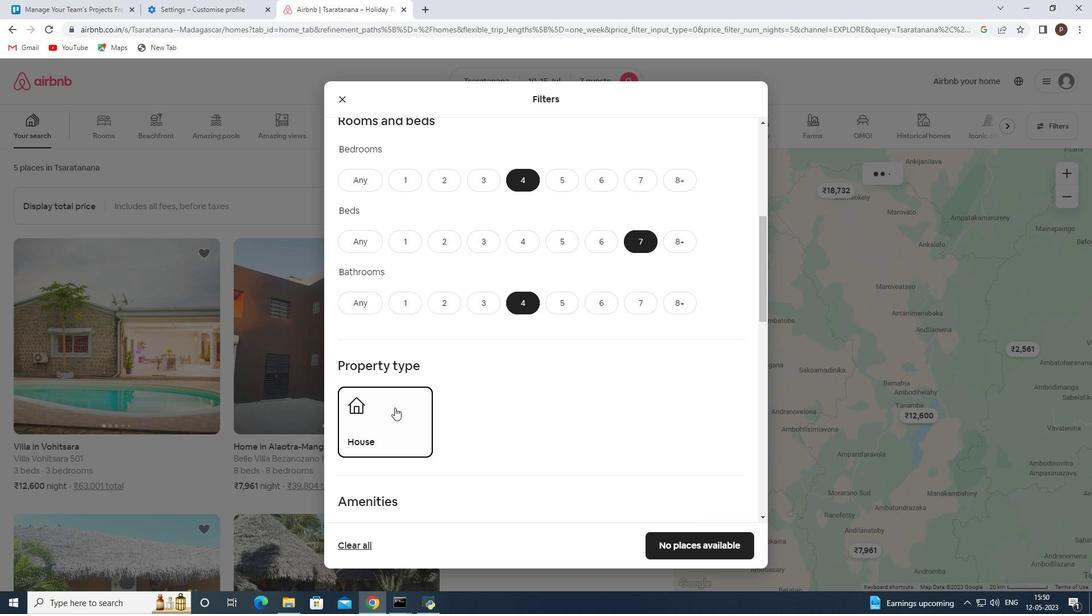 
Action: Mouse scrolled (395, 407) with delta (0, 0)
Screenshot: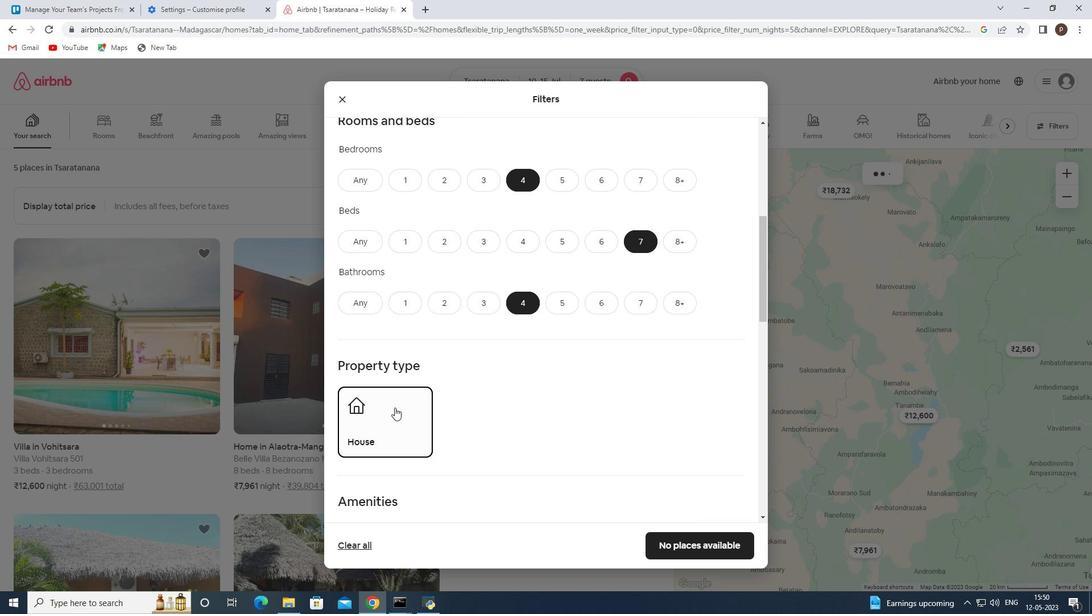 
Action: Mouse scrolled (395, 407) with delta (0, 0)
Screenshot: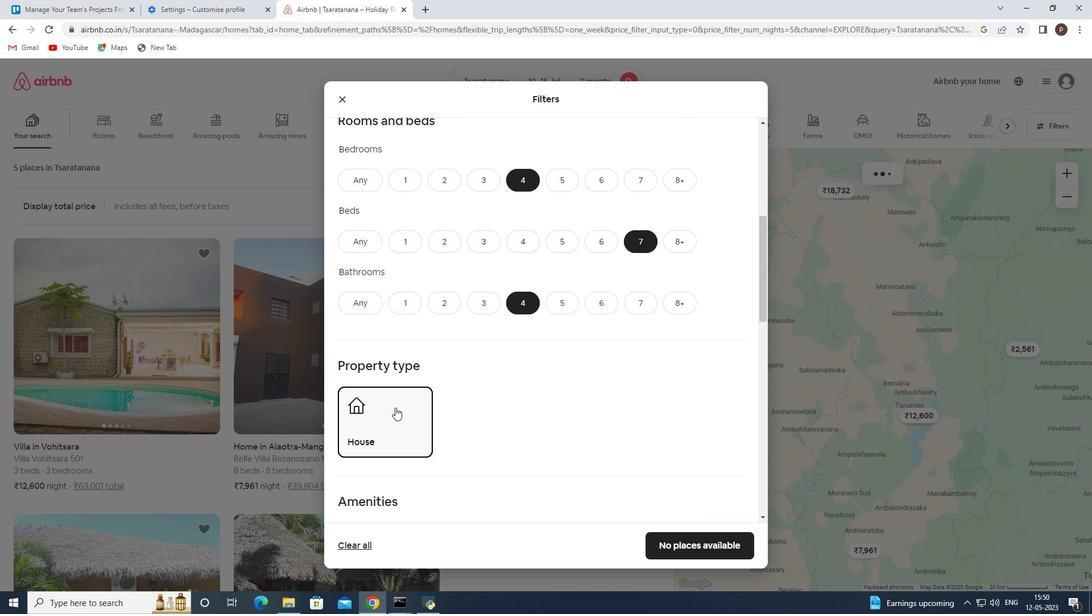 
Action: Mouse moved to (345, 388)
Screenshot: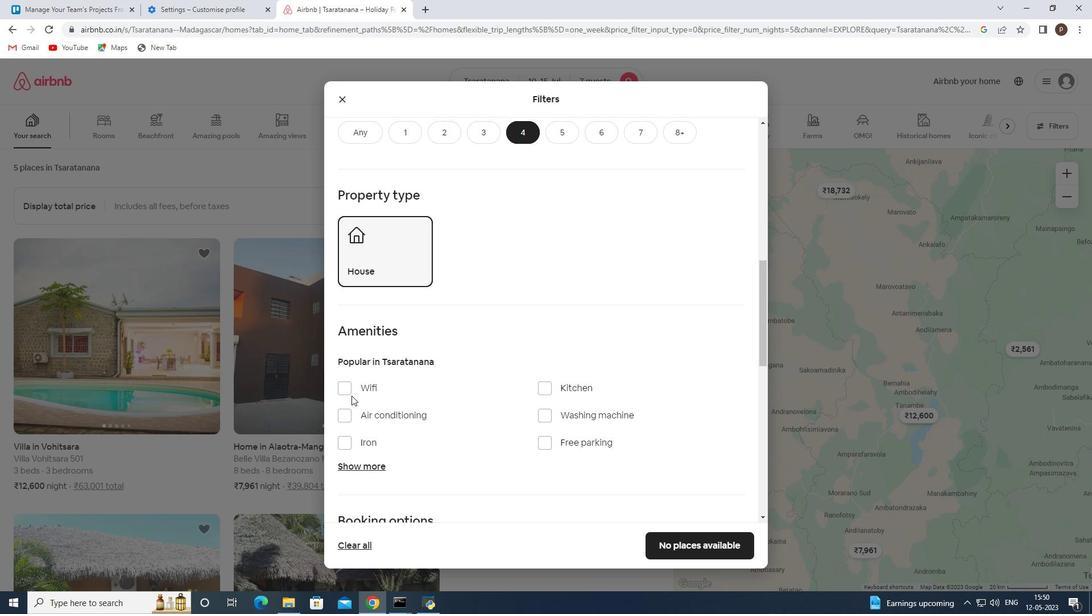 
Action: Mouse pressed left at (345, 388)
Screenshot: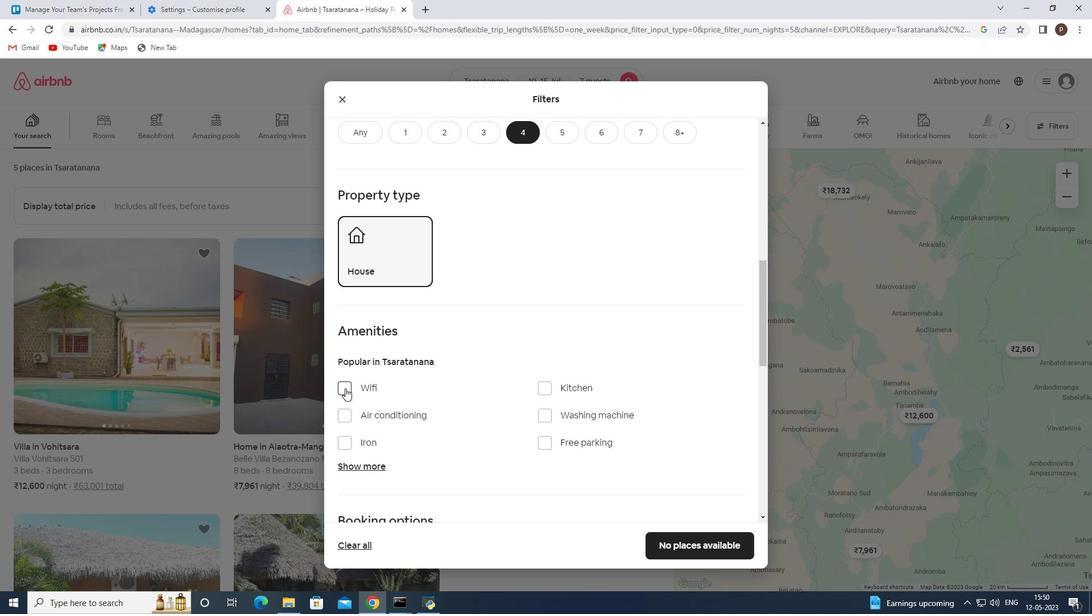 
Action: Mouse moved to (542, 442)
Screenshot: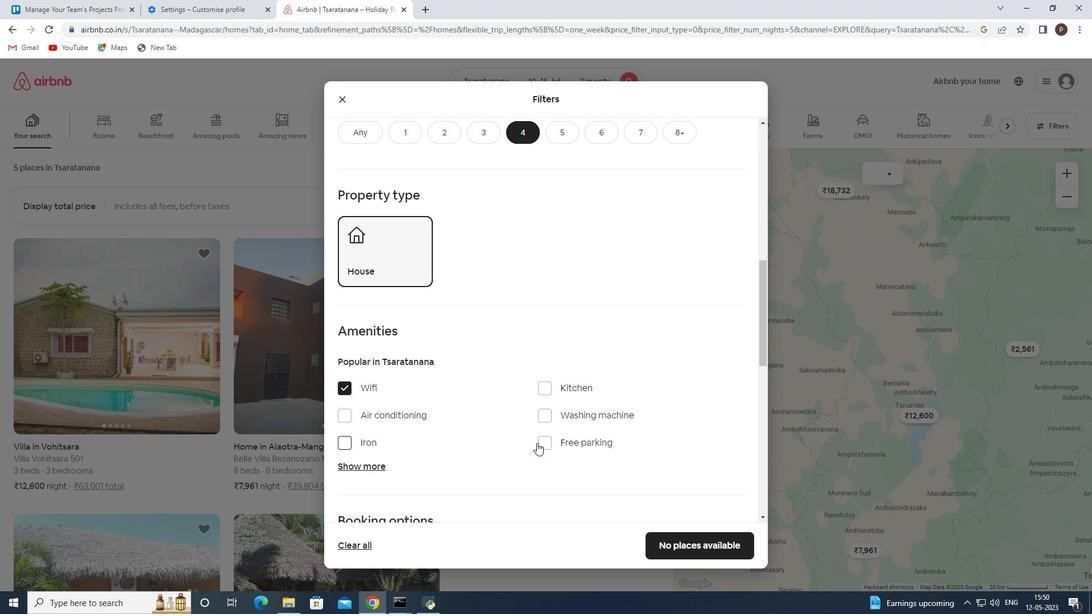 
Action: Mouse pressed left at (542, 442)
Screenshot: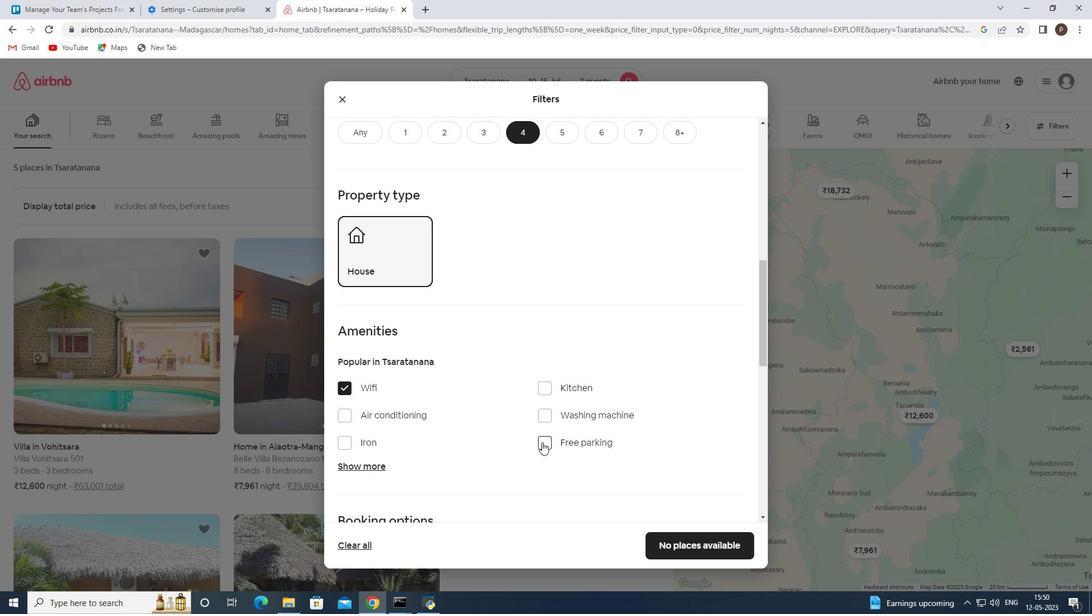 
Action: Mouse moved to (470, 443)
Screenshot: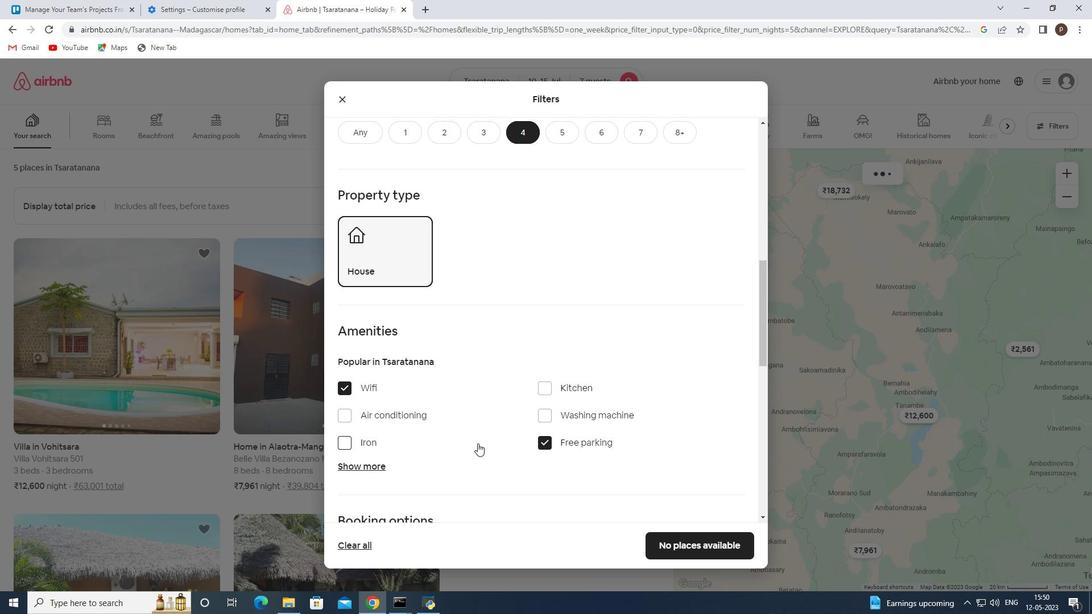 
Action: Mouse scrolled (470, 442) with delta (0, 0)
Screenshot: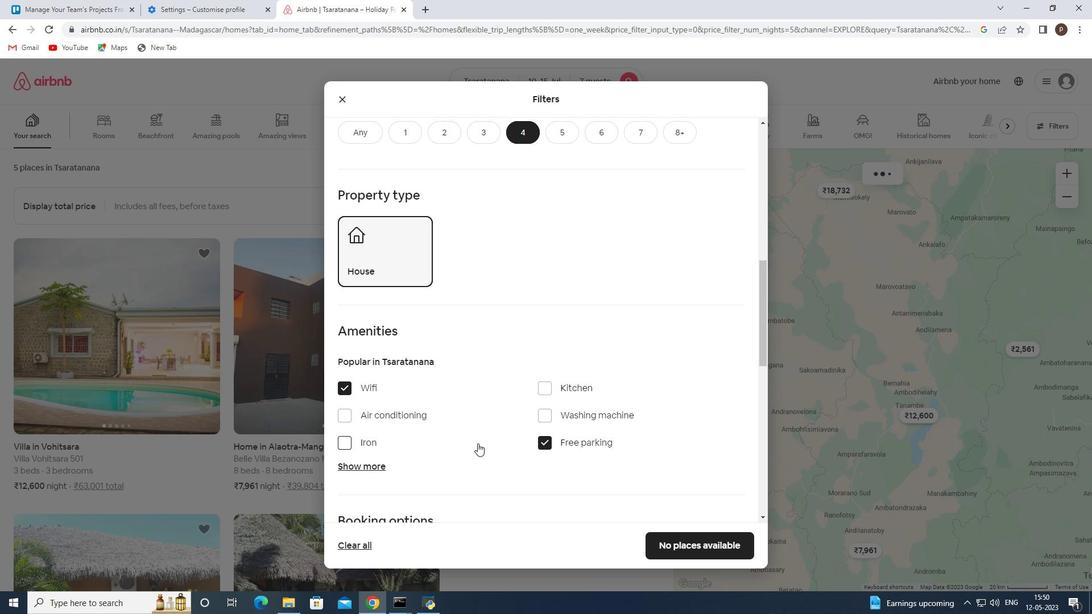 
Action: Mouse moved to (468, 441)
Screenshot: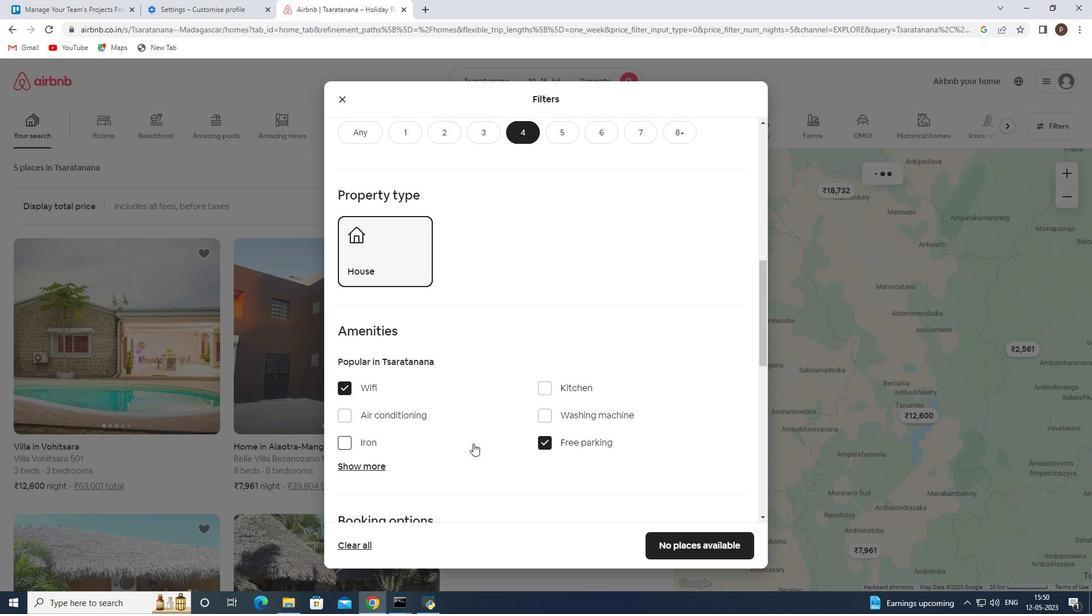 
Action: Mouse scrolled (468, 440) with delta (0, 0)
Screenshot: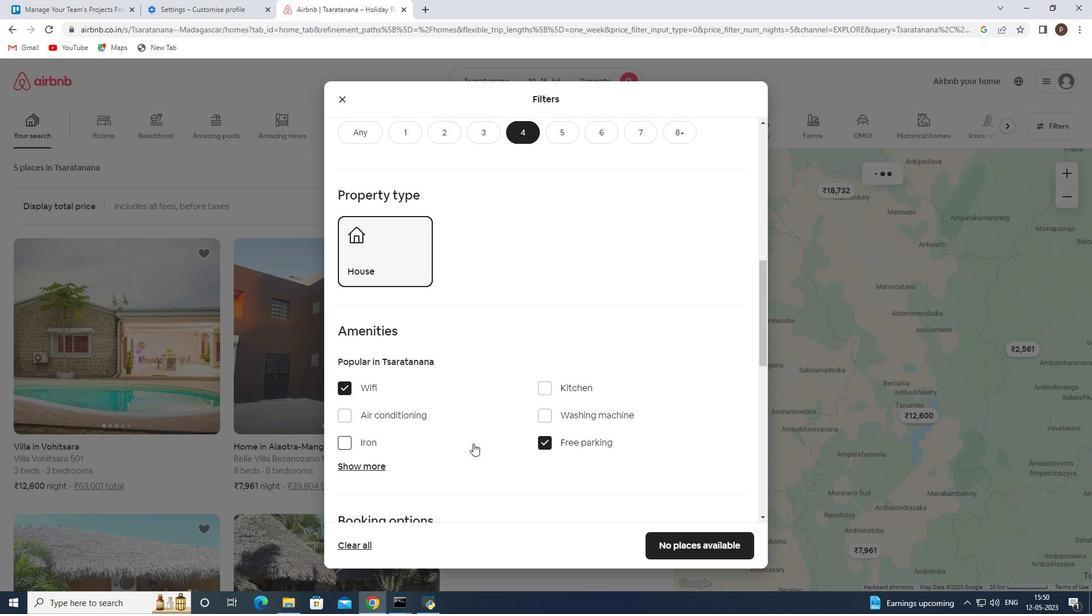 
Action: Mouse moved to (355, 351)
Screenshot: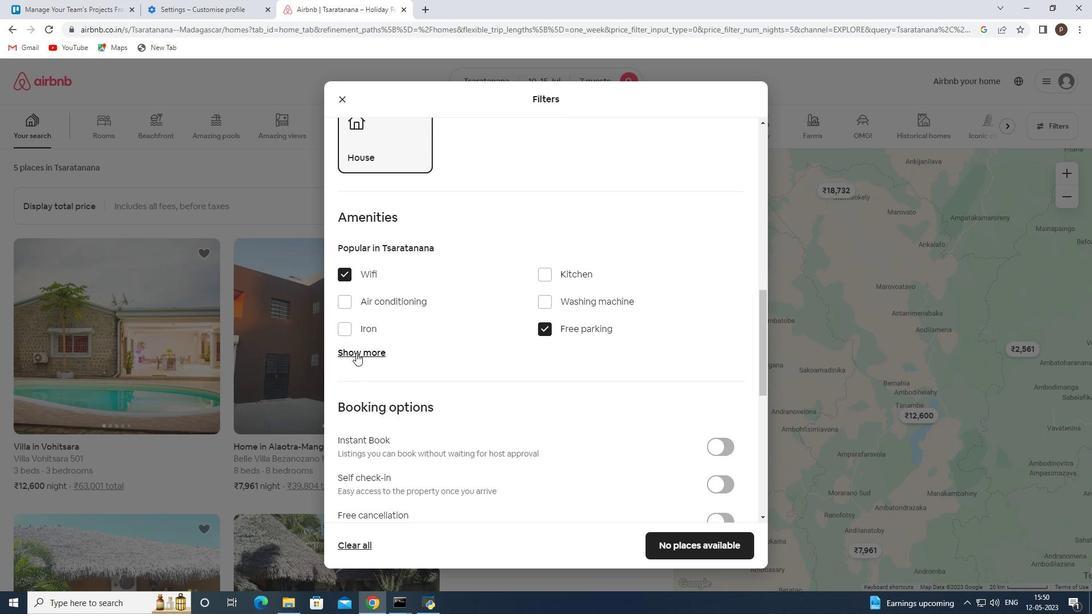 
Action: Mouse pressed left at (355, 351)
Screenshot: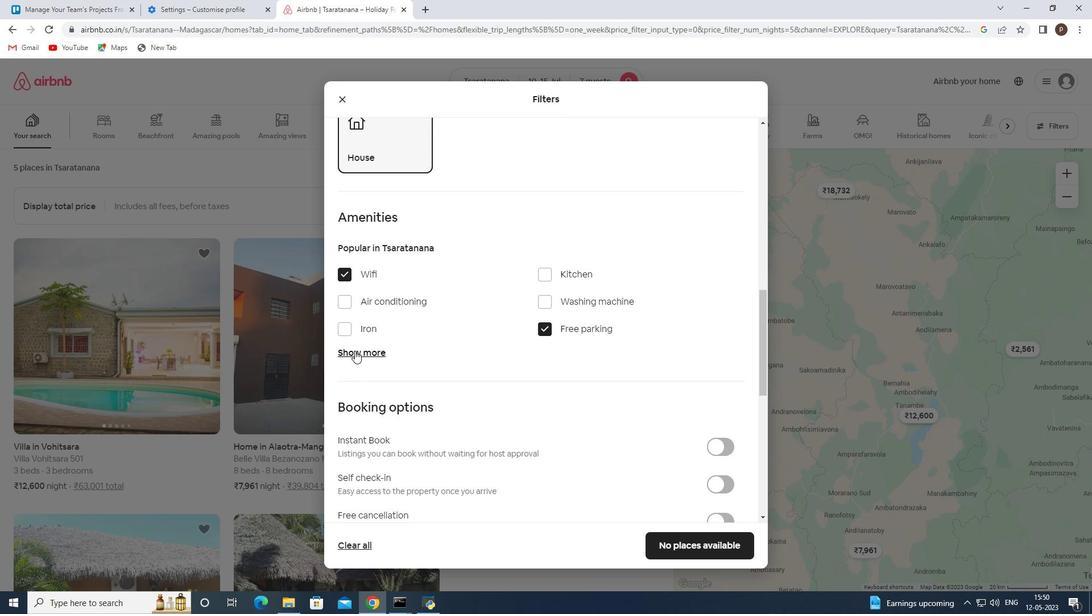 
Action: Mouse moved to (545, 421)
Screenshot: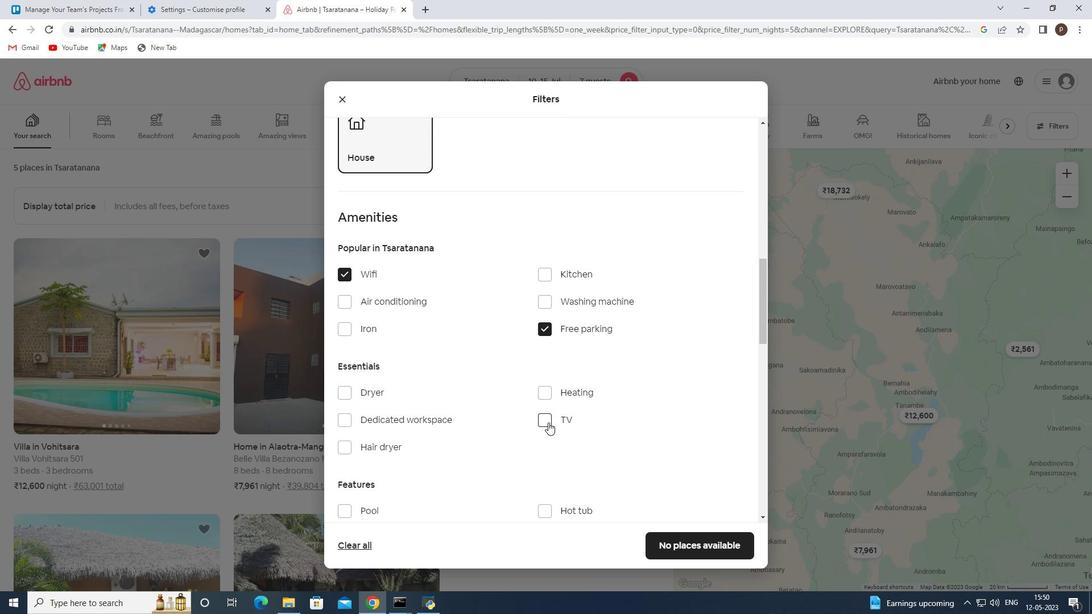 
Action: Mouse pressed left at (545, 421)
Screenshot: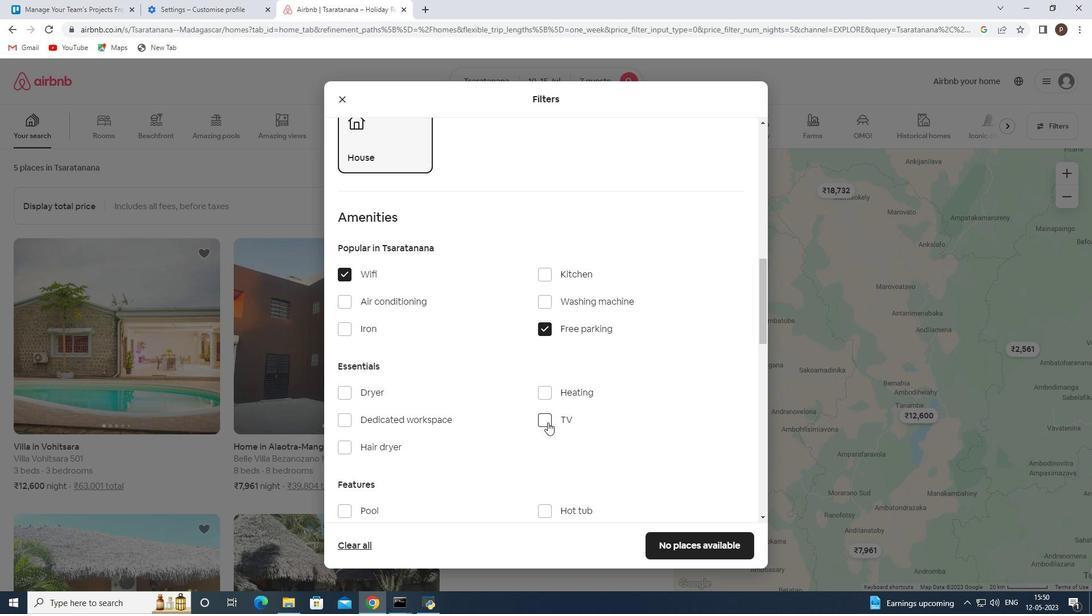 
Action: Mouse moved to (521, 429)
Screenshot: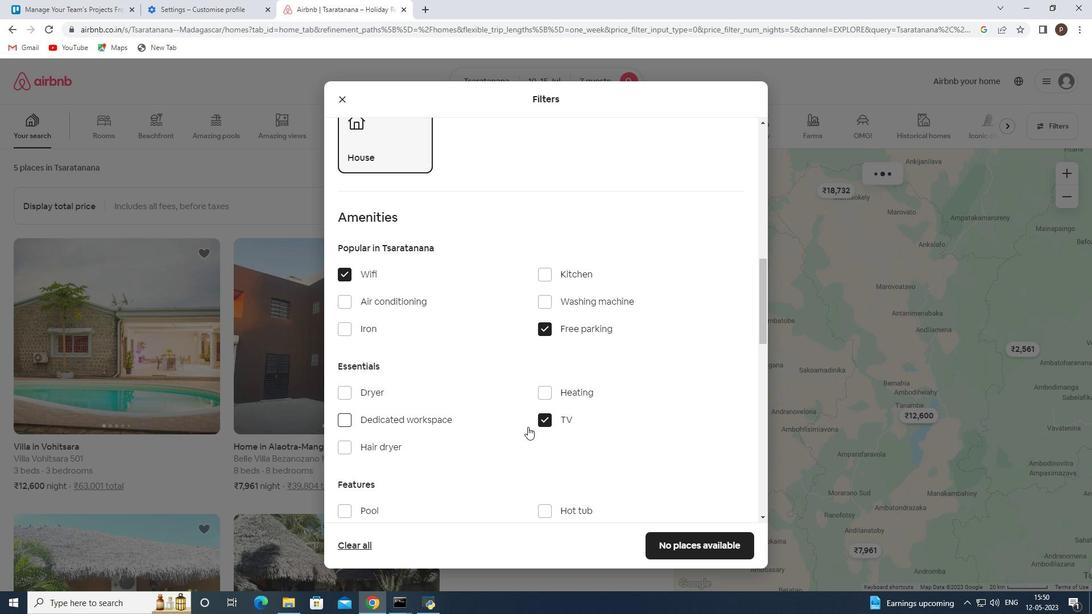 
Action: Mouse scrolled (521, 428) with delta (0, 0)
Screenshot: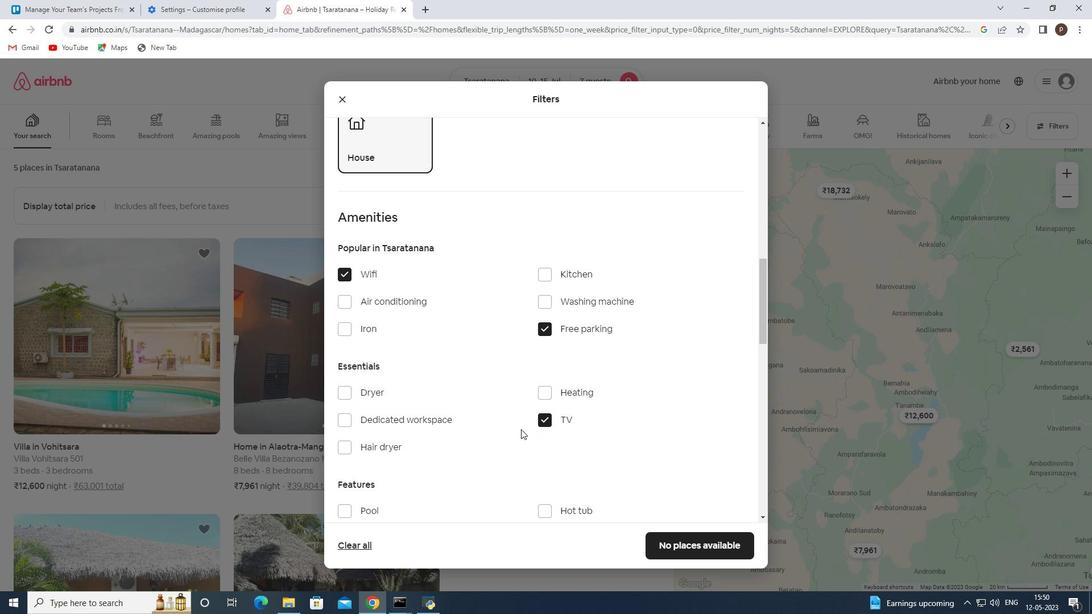 
Action: Mouse moved to (519, 430)
Screenshot: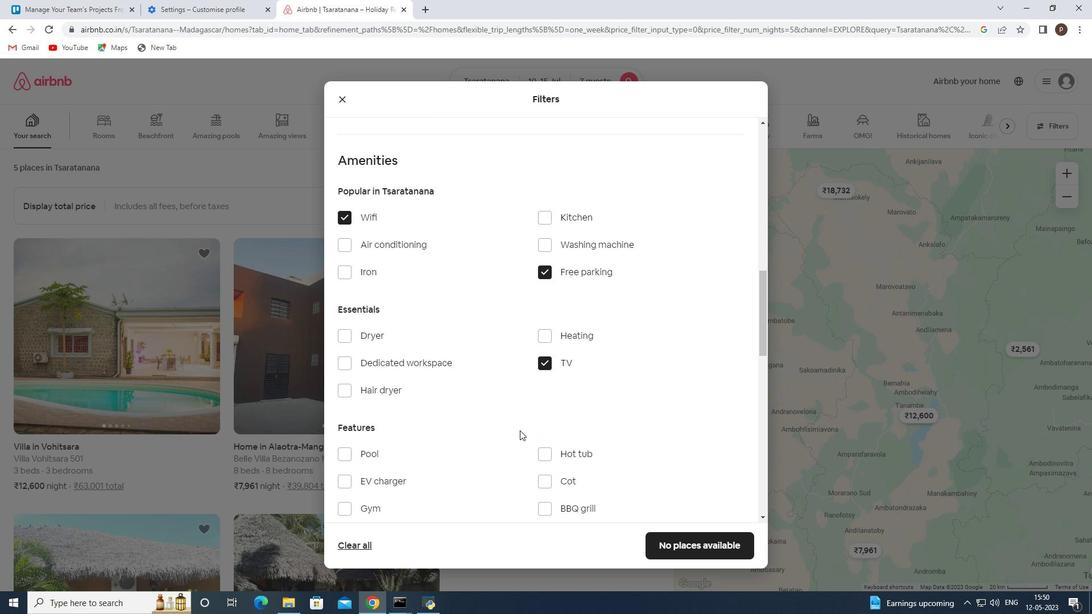 
Action: Mouse scrolled (519, 430) with delta (0, 0)
Screenshot: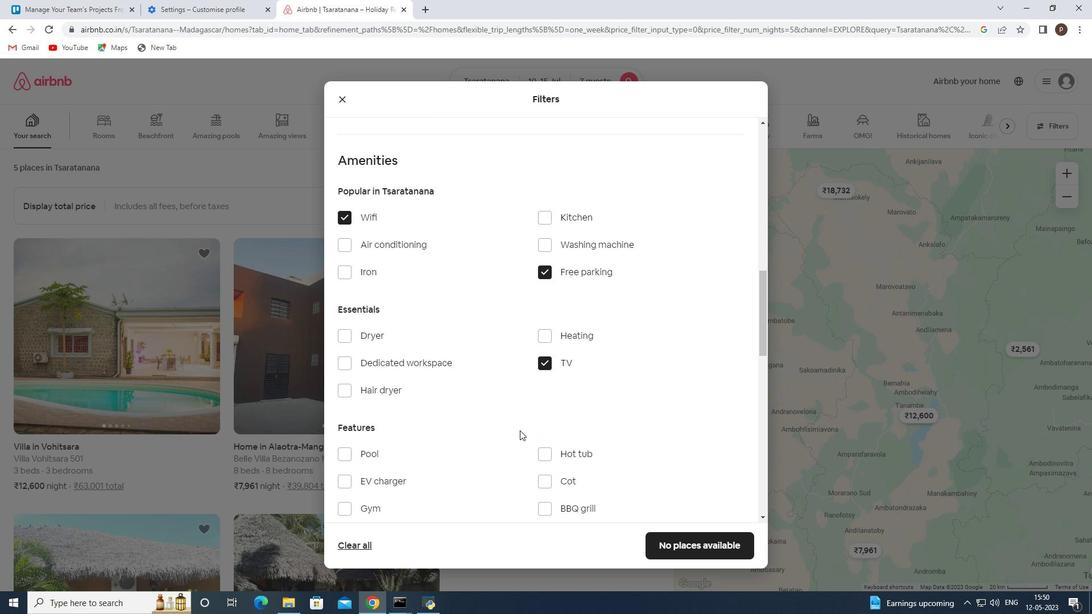 
Action: Mouse moved to (344, 447)
Screenshot: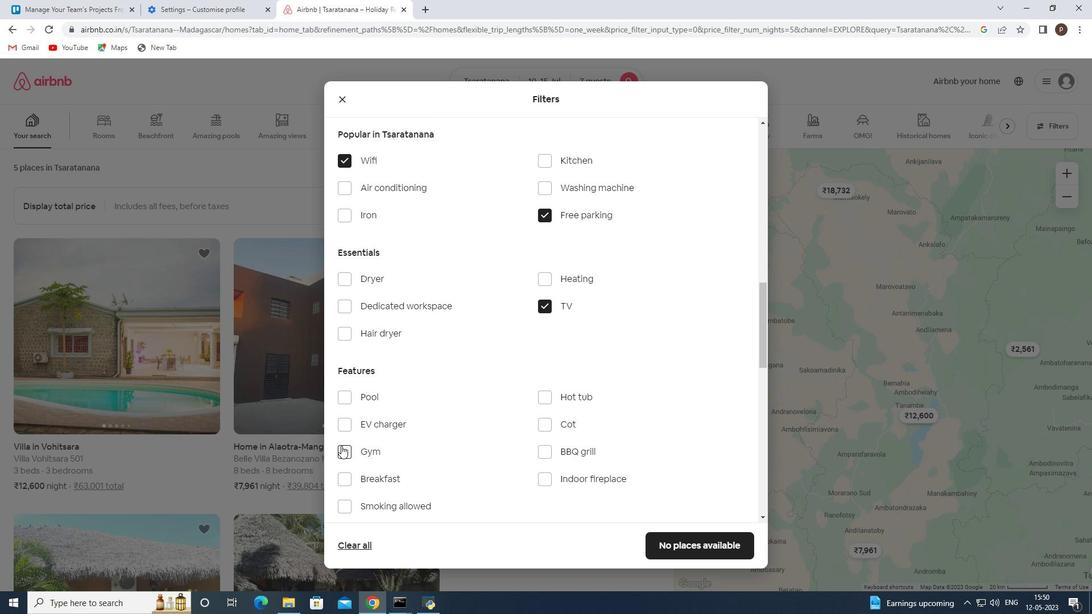 
Action: Mouse pressed left at (344, 447)
Screenshot: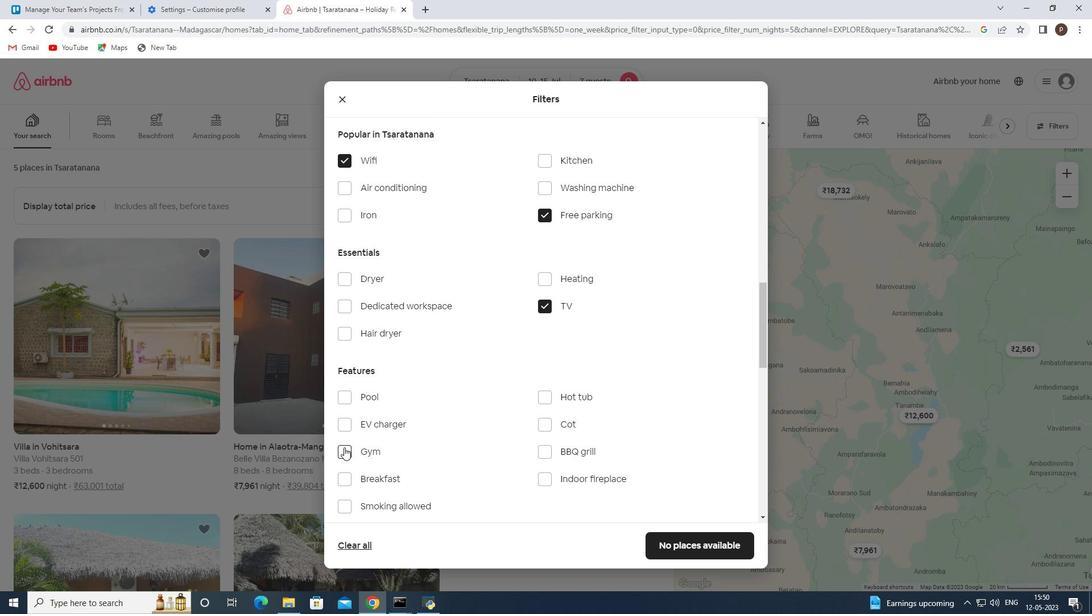
Action: Mouse moved to (345, 472)
Screenshot: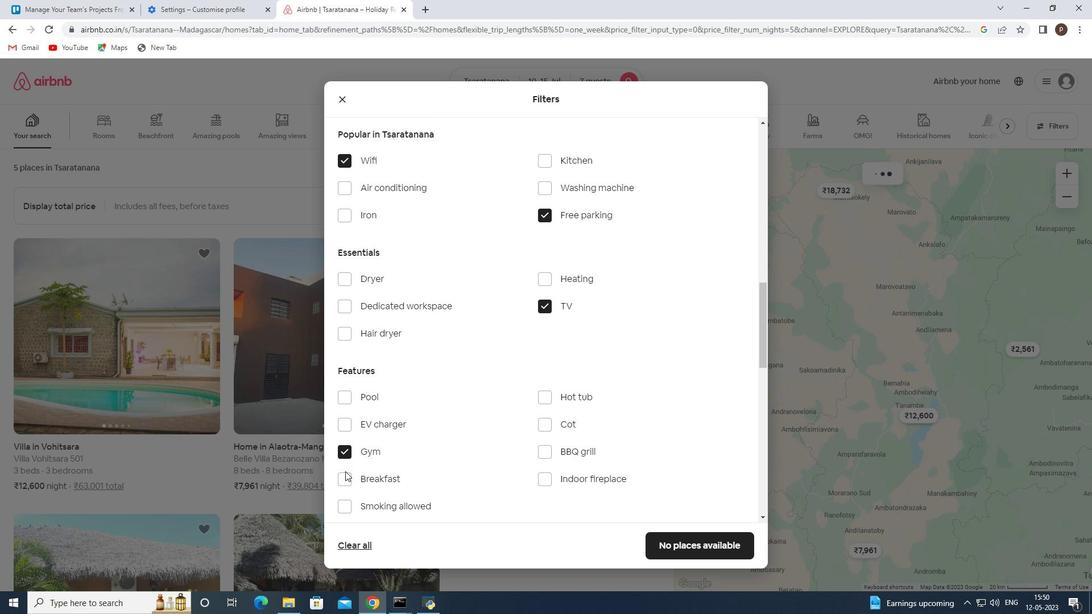 
Action: Mouse pressed left at (345, 472)
Screenshot: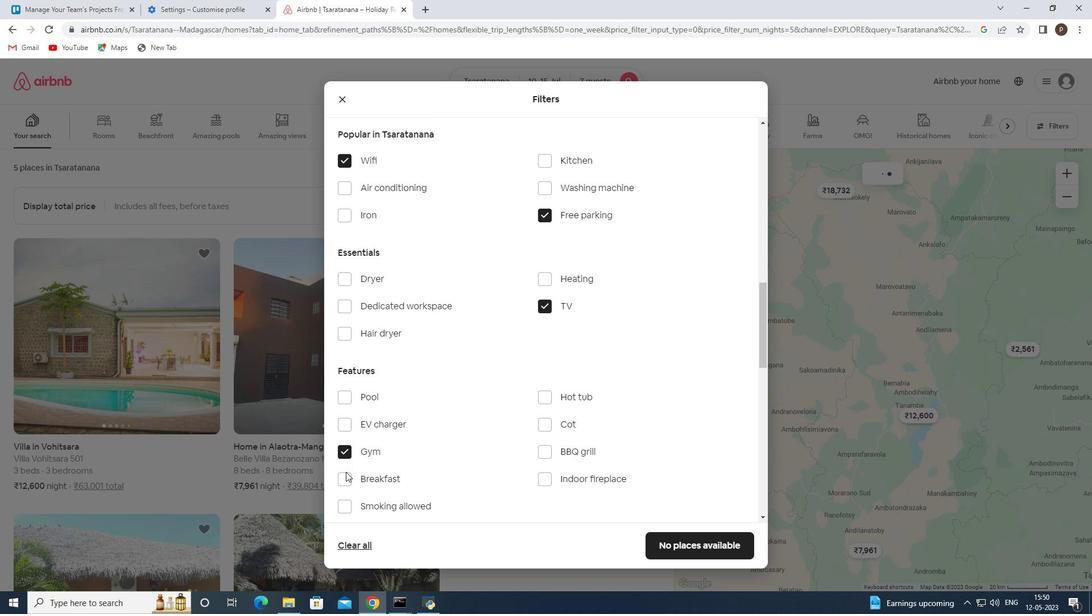 
Action: Mouse moved to (347, 473)
Screenshot: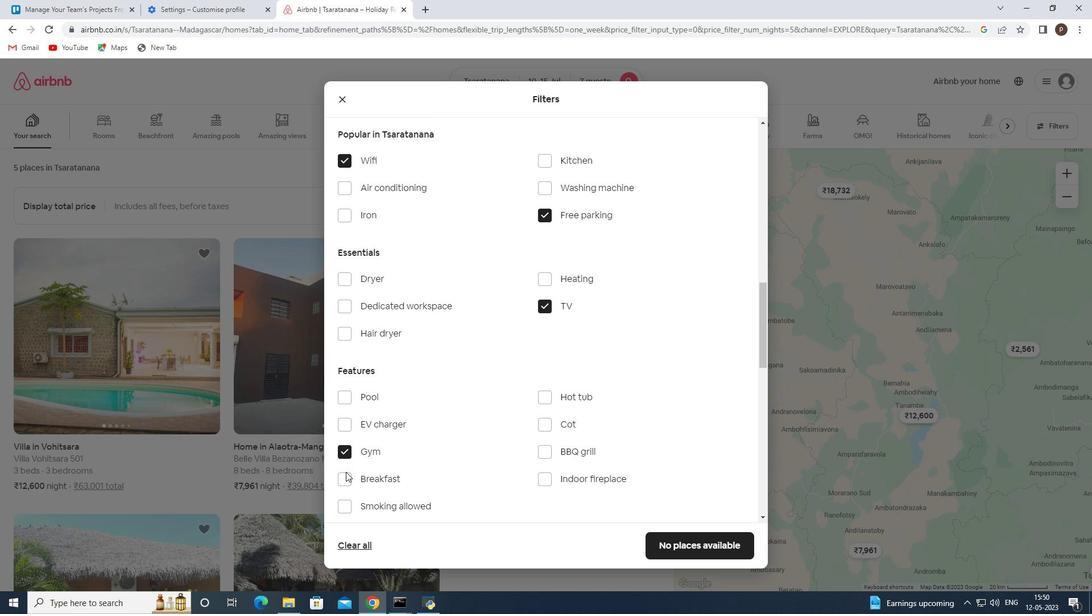 
Action: Mouse pressed left at (347, 473)
Screenshot: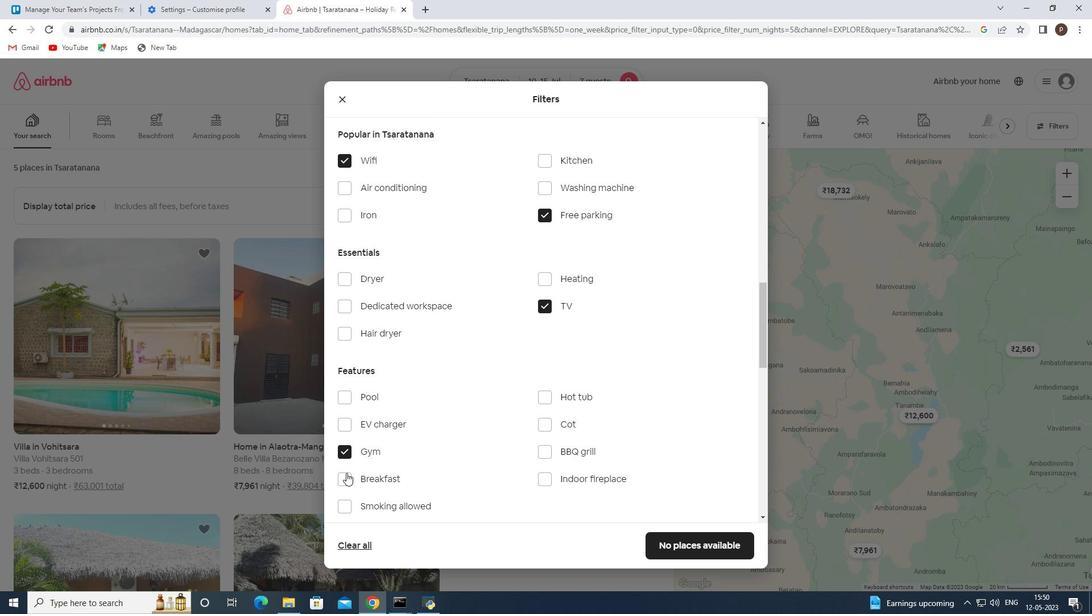 
Action: Mouse moved to (438, 462)
Screenshot: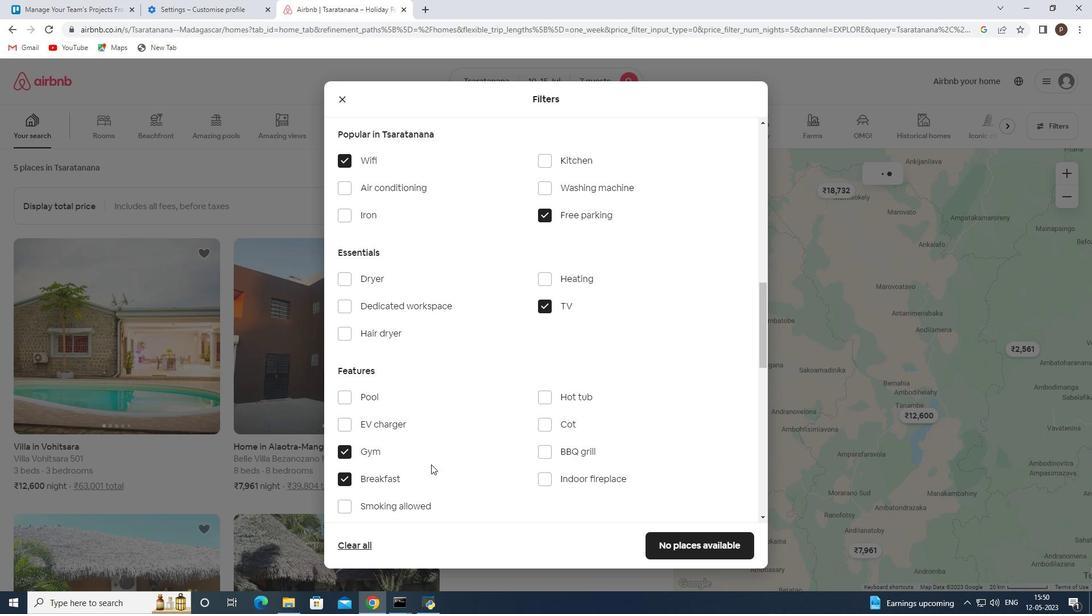 
Action: Mouse scrolled (438, 461) with delta (0, 0)
Screenshot: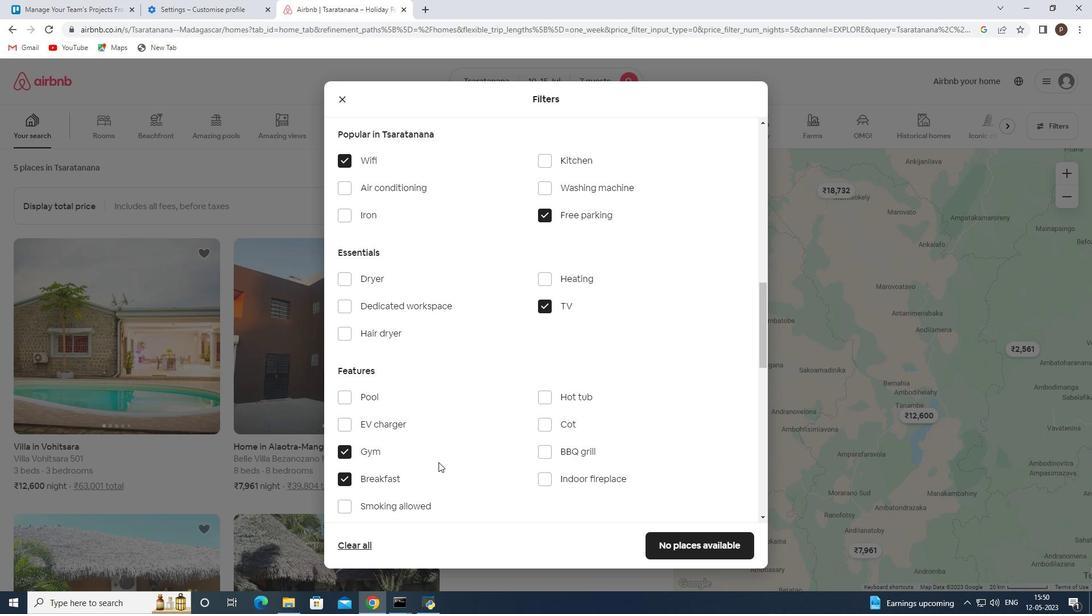
Action: Mouse scrolled (438, 461) with delta (0, 0)
Screenshot: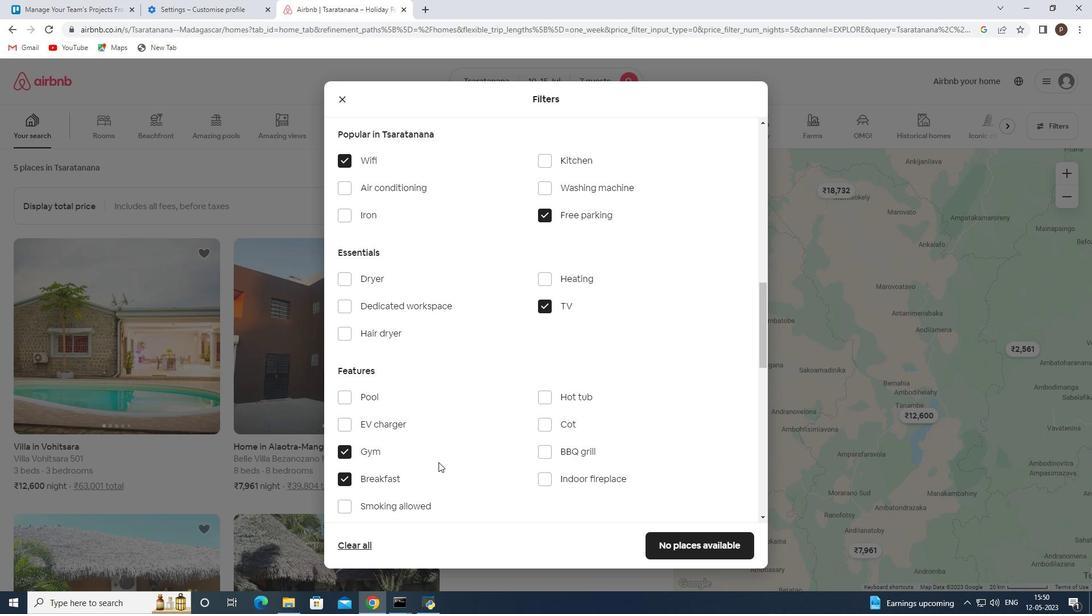 
Action: Mouse scrolled (438, 461) with delta (0, 0)
Screenshot: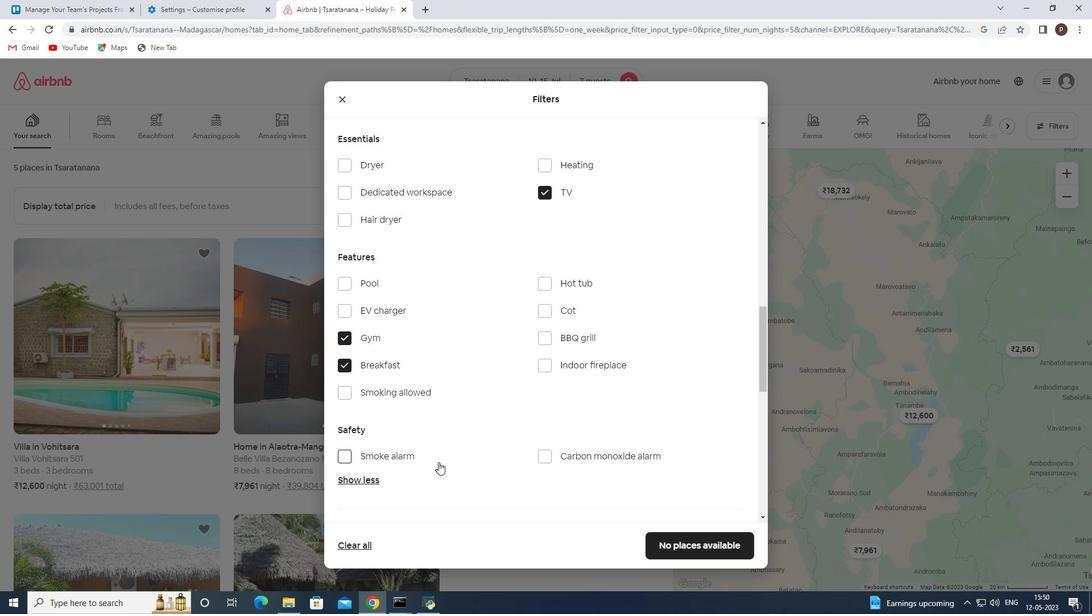 
Action: Mouse scrolled (438, 461) with delta (0, 0)
Screenshot: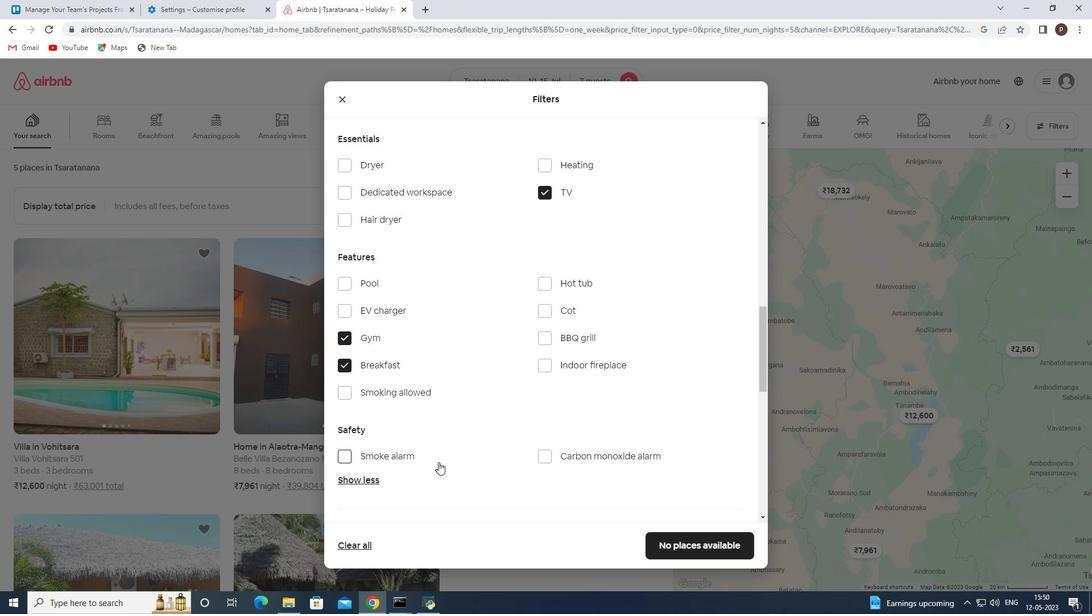 
Action: Mouse scrolled (438, 461) with delta (0, 0)
Screenshot: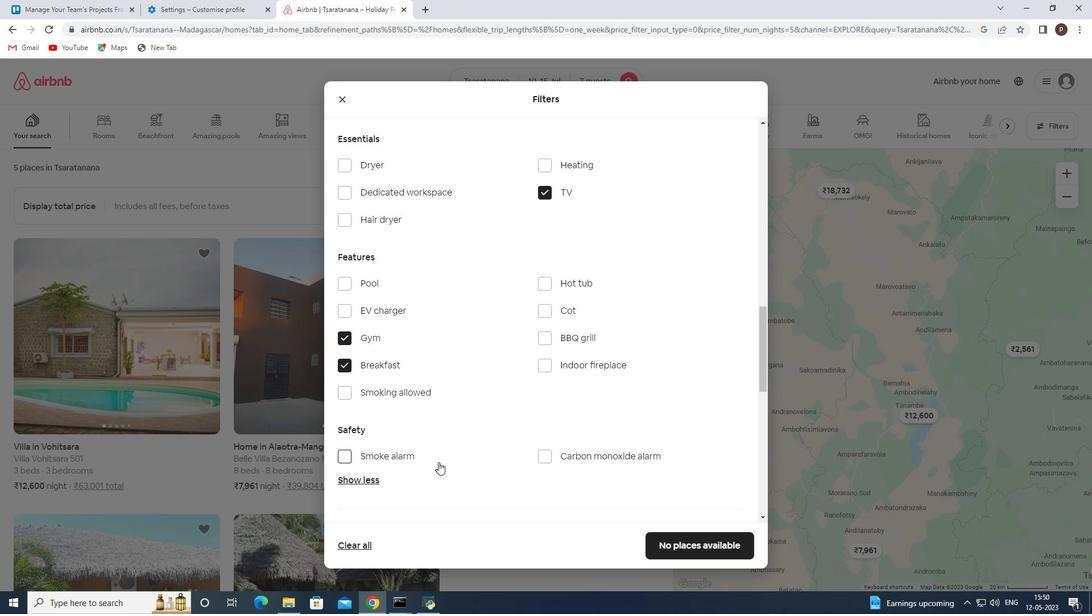 
Action: Mouse scrolled (438, 461) with delta (0, 0)
Screenshot: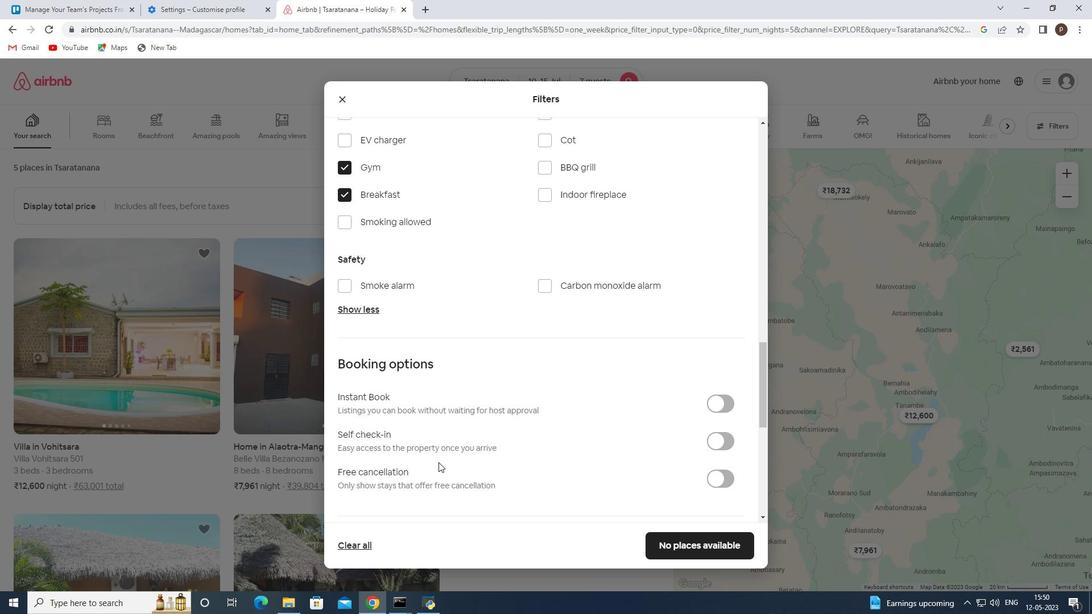 
Action: Mouse scrolled (438, 461) with delta (0, 0)
Screenshot: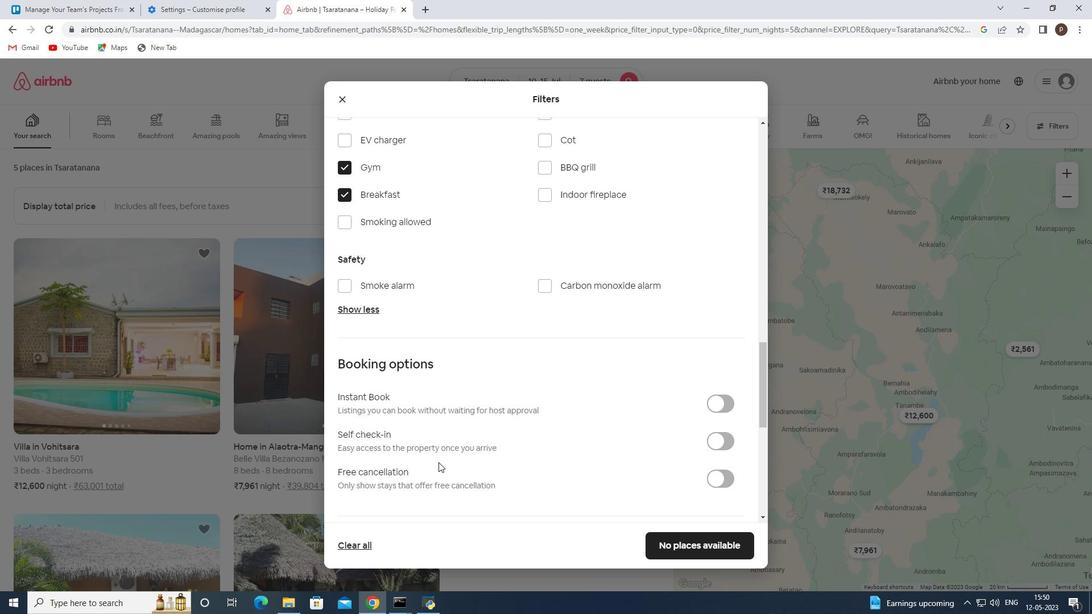 
Action: Mouse scrolled (438, 461) with delta (0, 0)
Screenshot: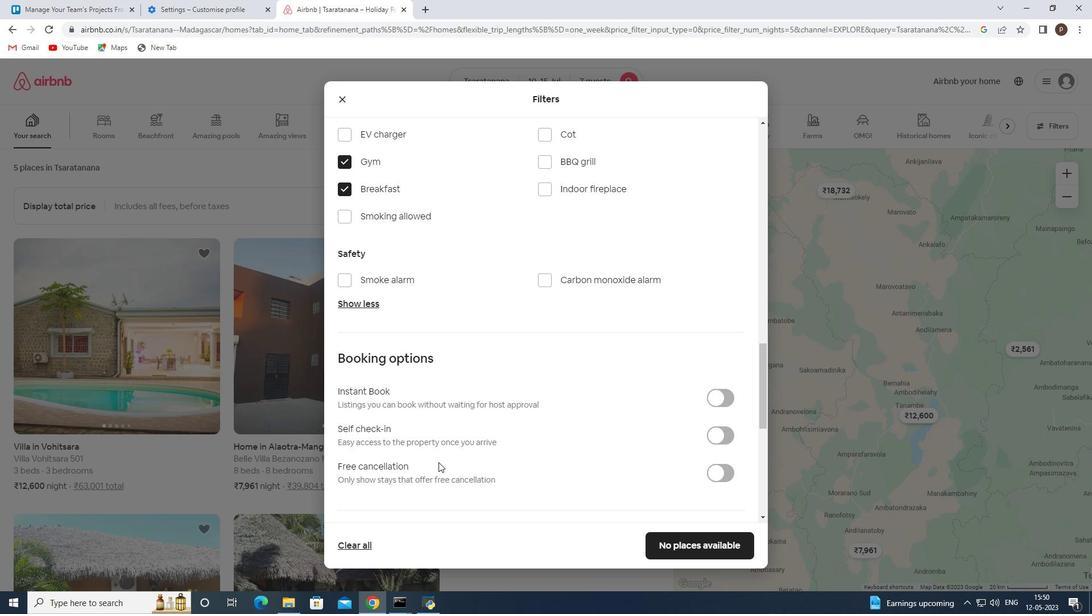 
Action: Mouse moved to (713, 266)
Screenshot: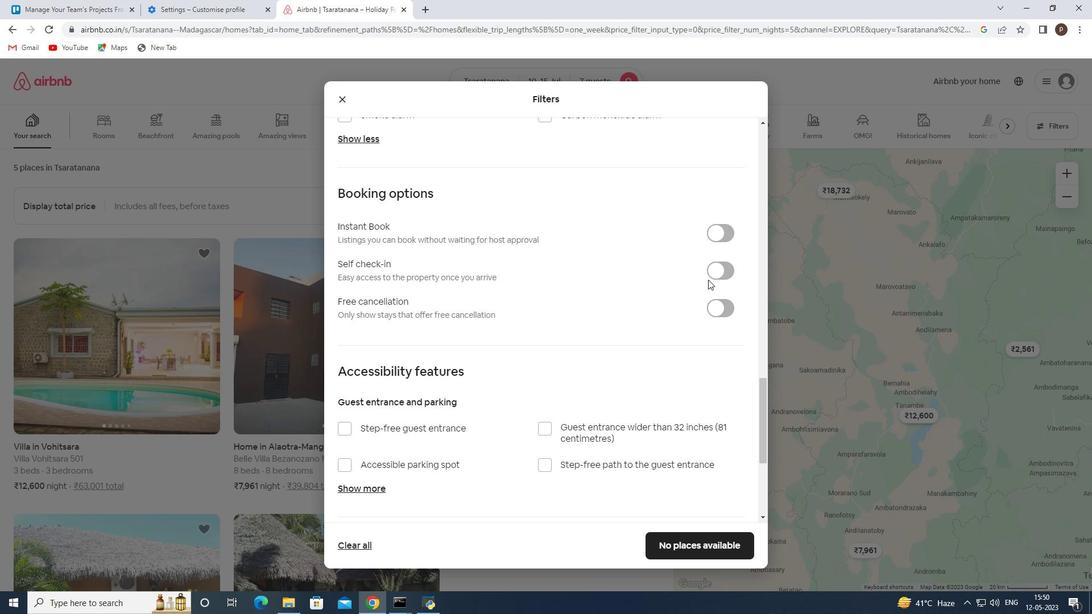 
Action: Mouse pressed left at (713, 266)
Screenshot: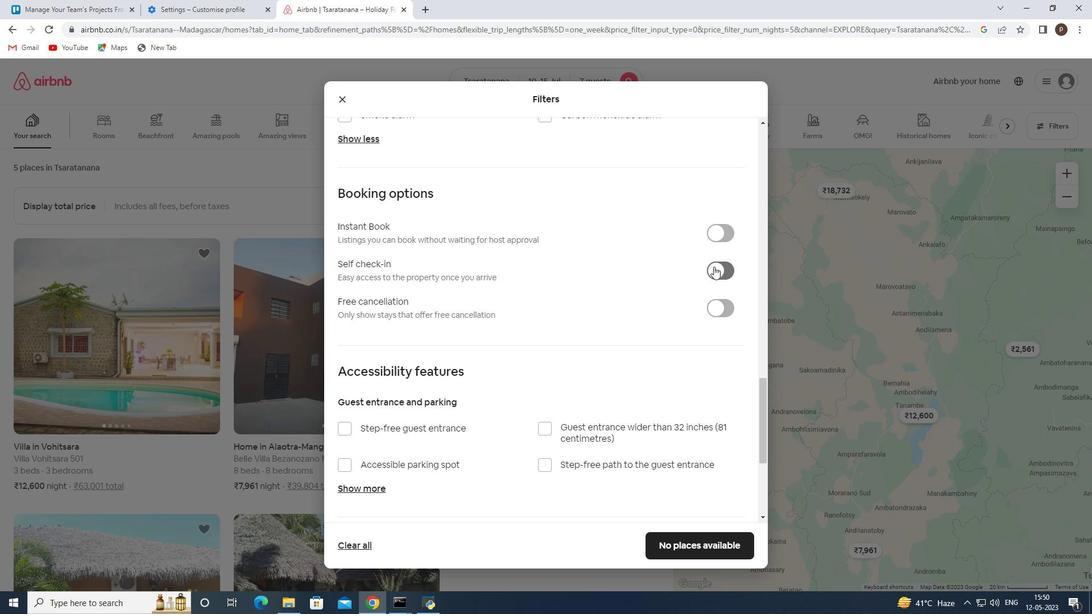 
Action: Mouse moved to (538, 347)
Screenshot: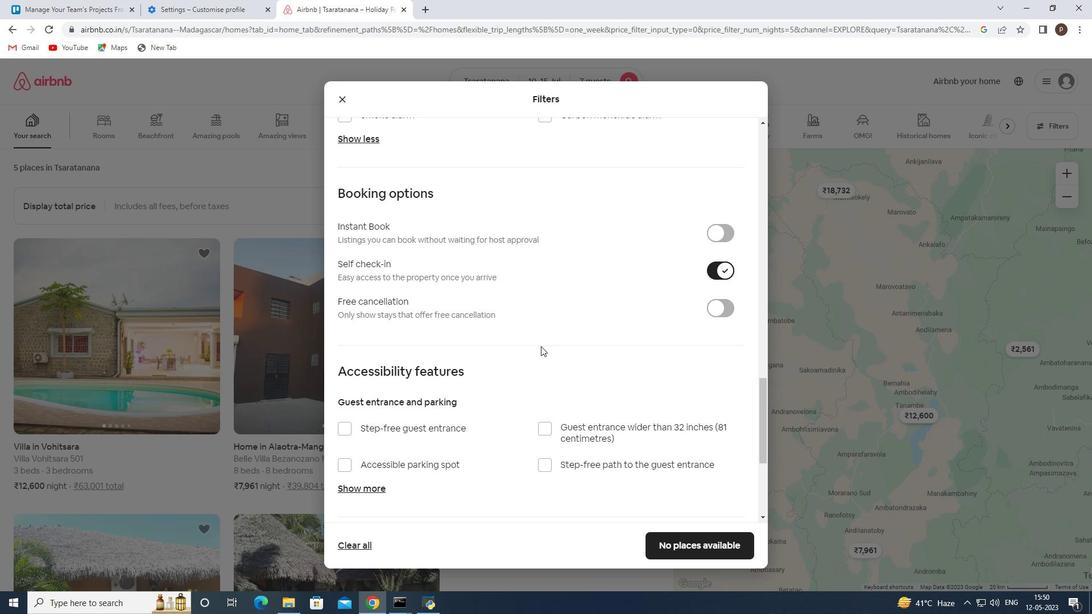 
Action: Mouse scrolled (538, 346) with delta (0, 0)
Screenshot: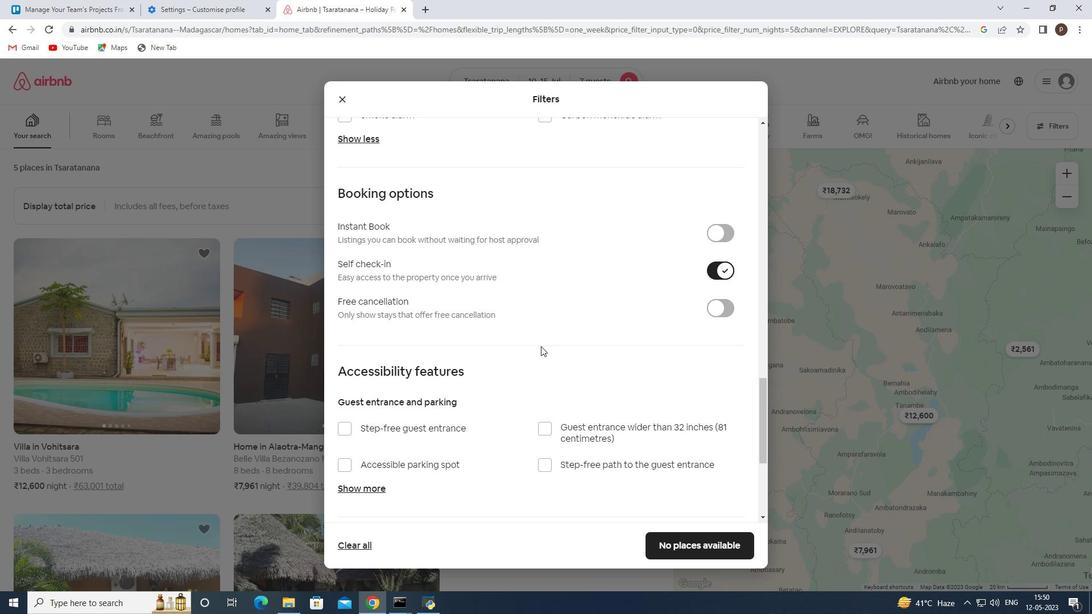 
Action: Mouse moved to (537, 348)
Screenshot: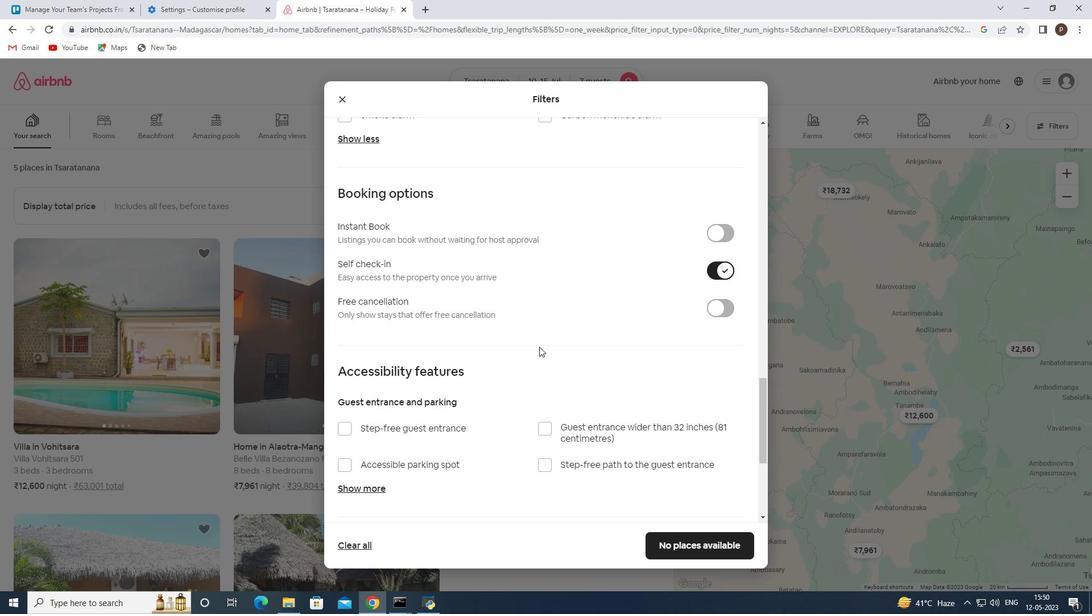 
Action: Mouse scrolled (537, 348) with delta (0, 0)
Screenshot: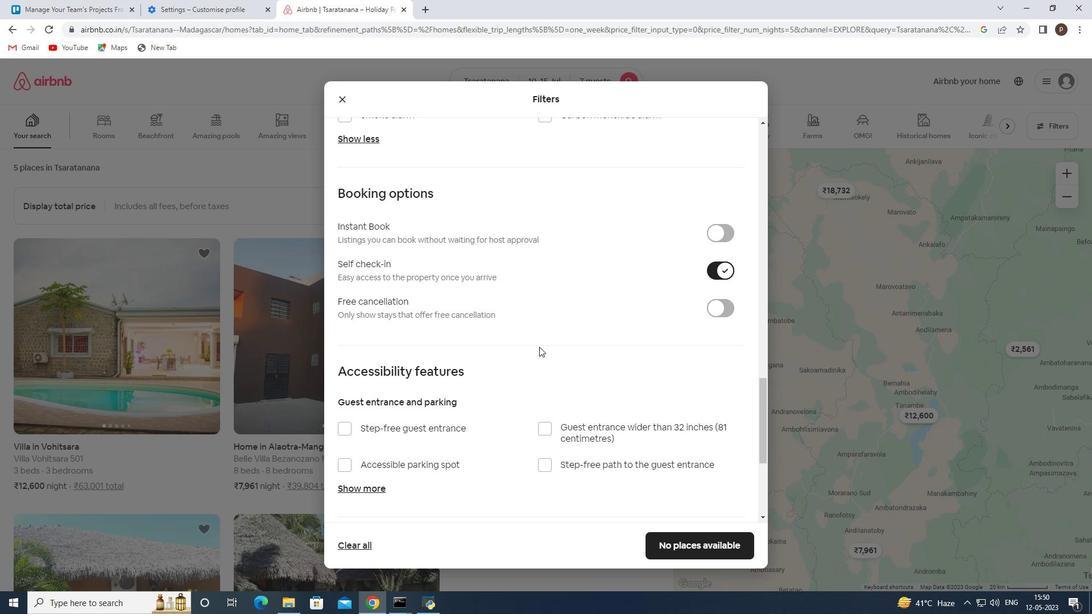 
Action: Mouse scrolled (537, 348) with delta (0, 0)
Screenshot: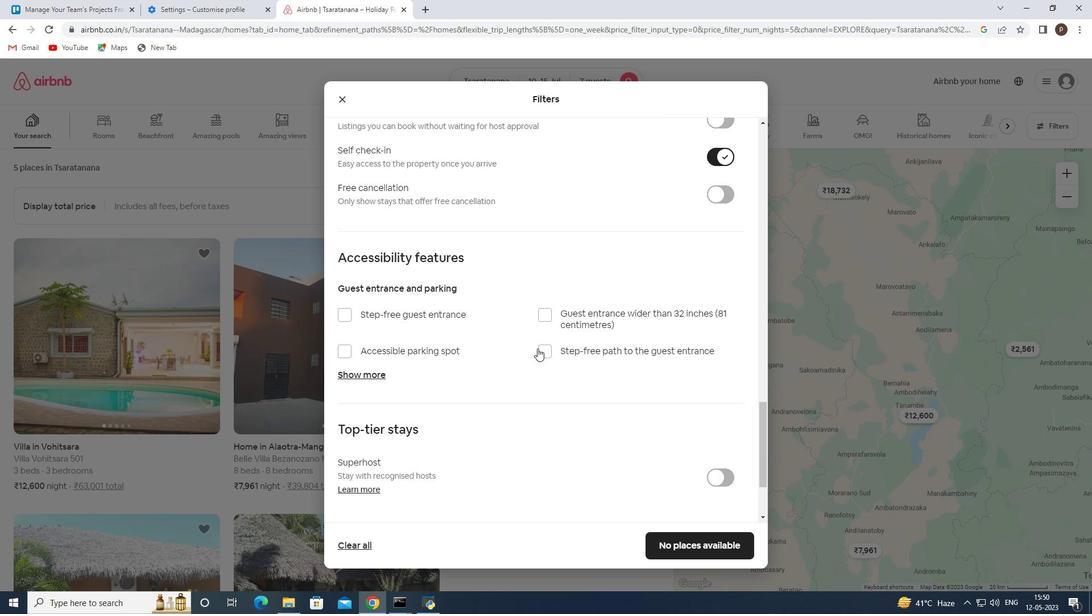 
Action: Mouse scrolled (537, 348) with delta (0, 0)
Screenshot: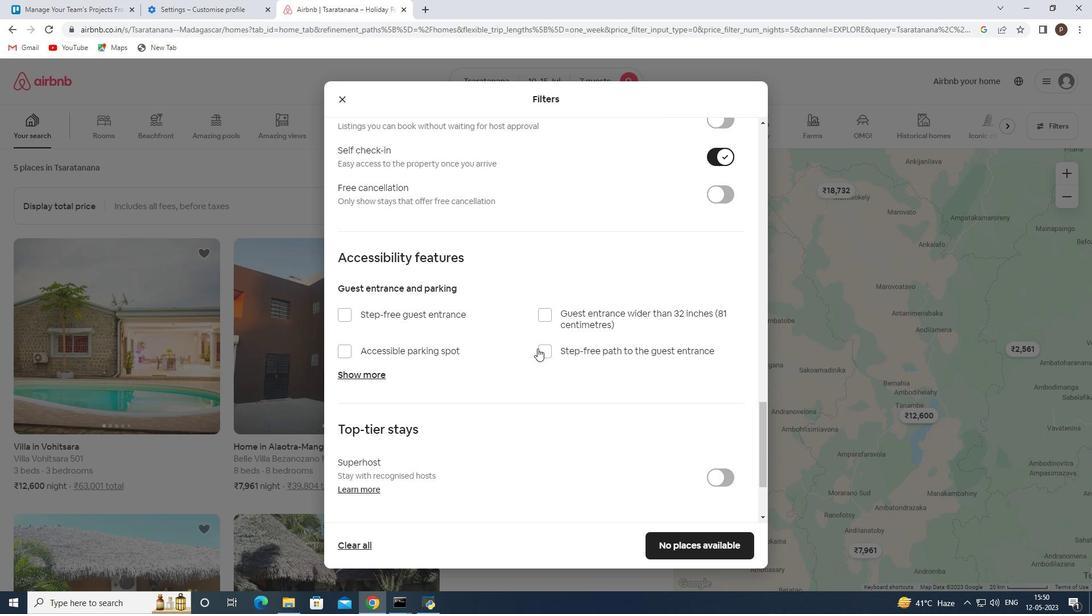 
Action: Mouse scrolled (537, 348) with delta (0, 0)
Screenshot: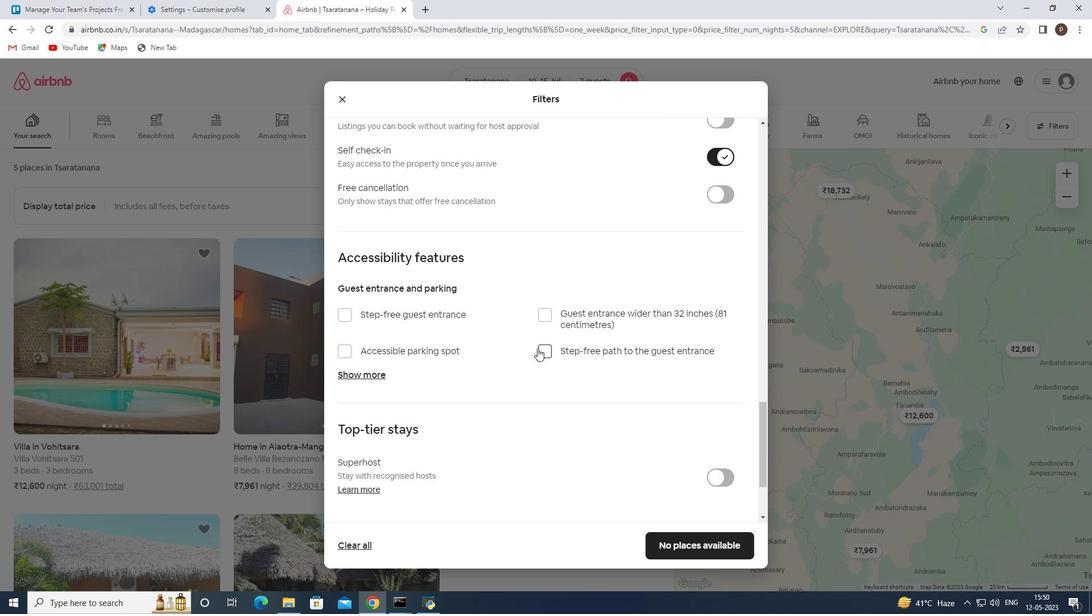 
Action: Mouse scrolled (537, 348) with delta (0, 0)
Screenshot: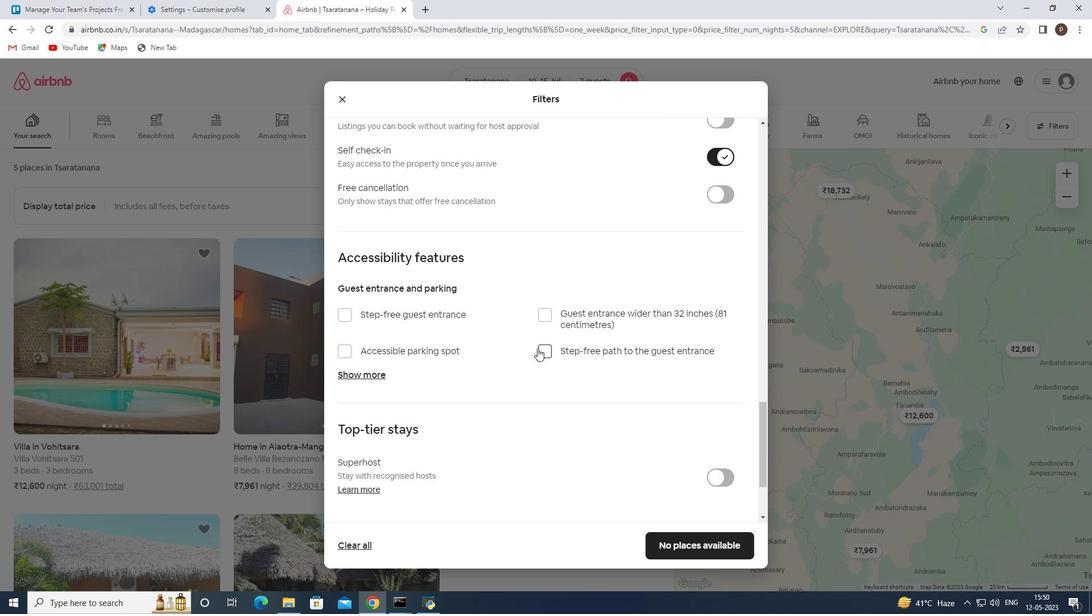 
Action: Mouse scrolled (537, 348) with delta (0, 0)
Screenshot: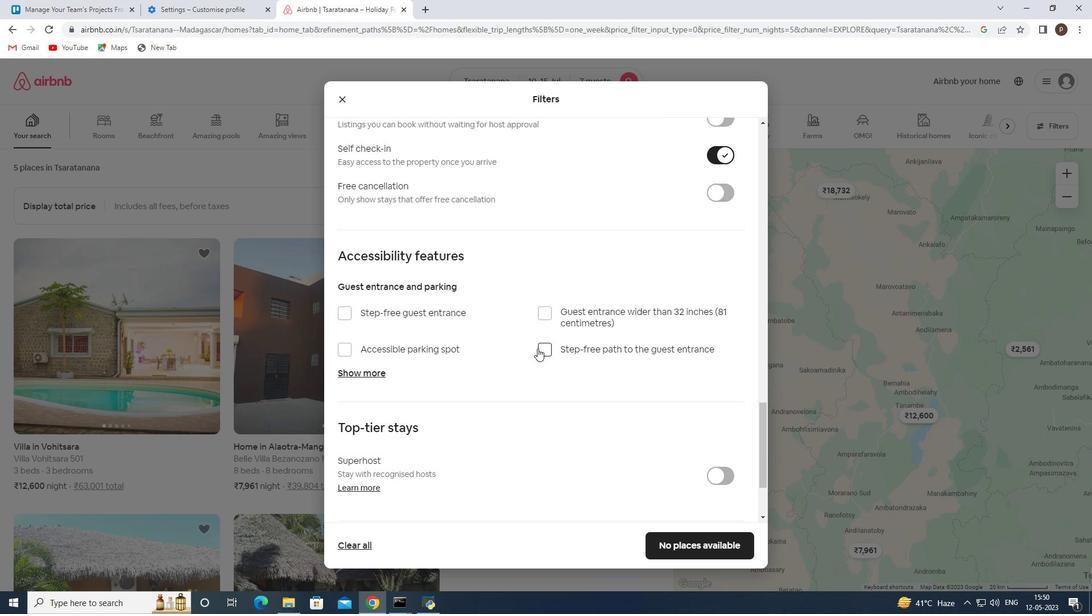 
Action: Mouse scrolled (537, 348) with delta (0, 0)
Screenshot: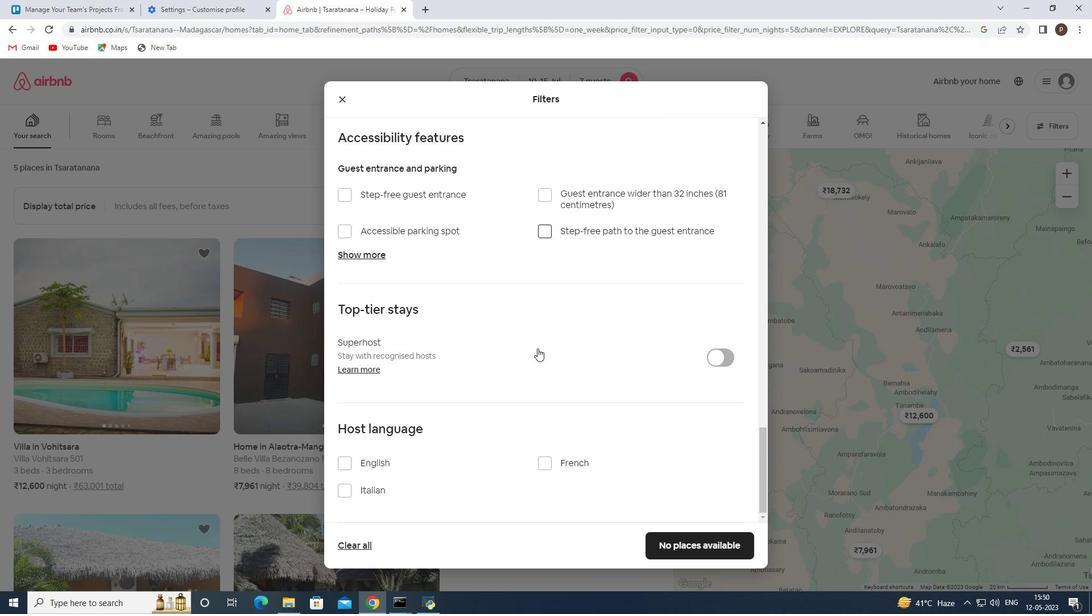 
Action: Mouse scrolled (537, 348) with delta (0, 0)
Screenshot: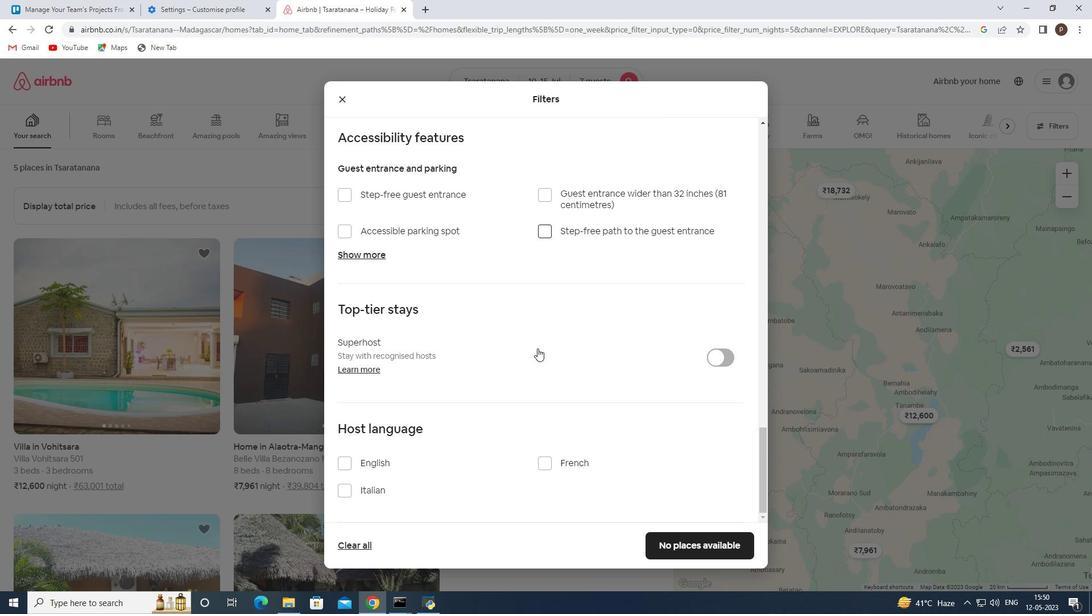 
Action: Mouse scrolled (537, 348) with delta (0, 0)
Screenshot: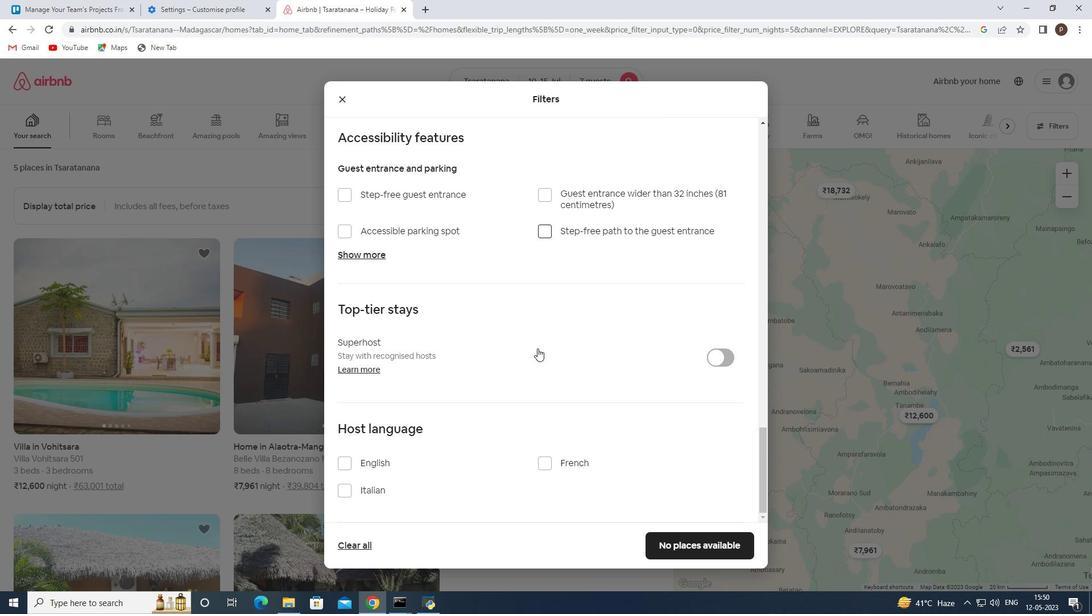 
Action: Mouse scrolled (537, 348) with delta (0, 0)
Screenshot: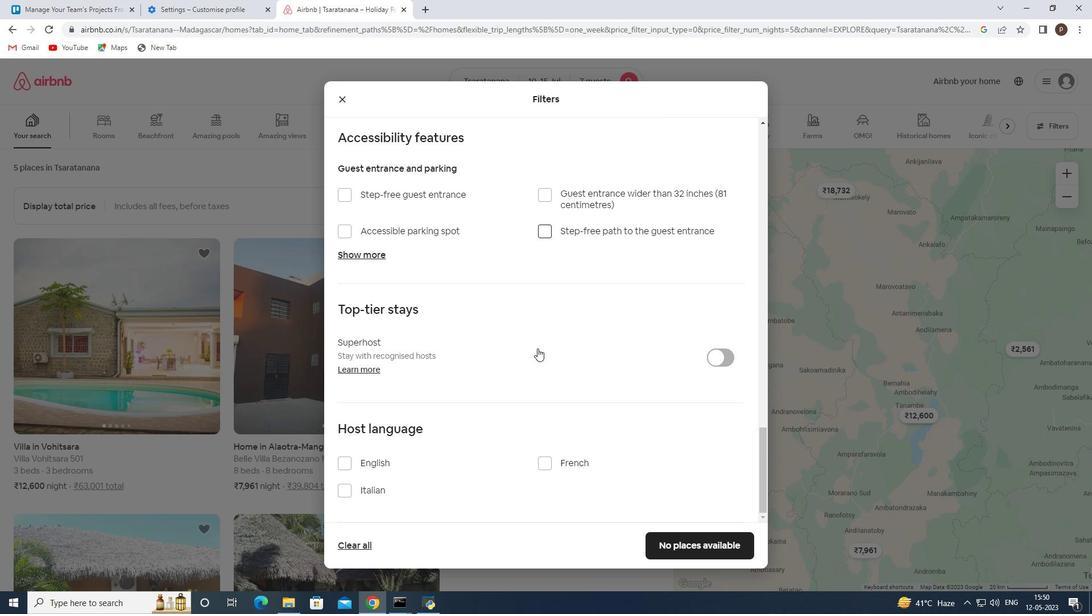 
Action: Mouse moved to (340, 460)
Screenshot: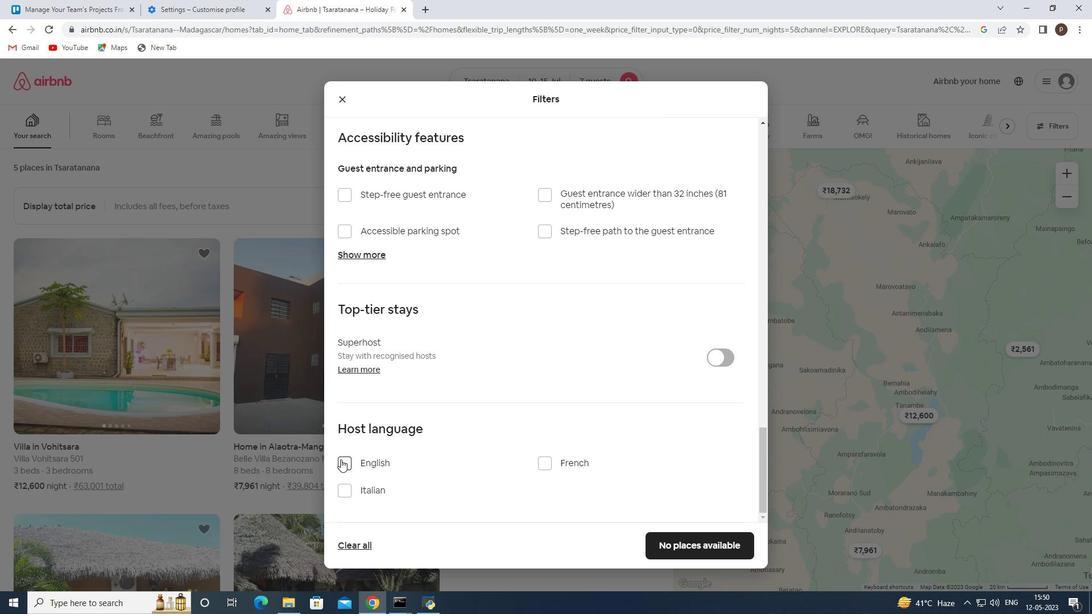 
Action: Mouse pressed left at (340, 460)
Screenshot: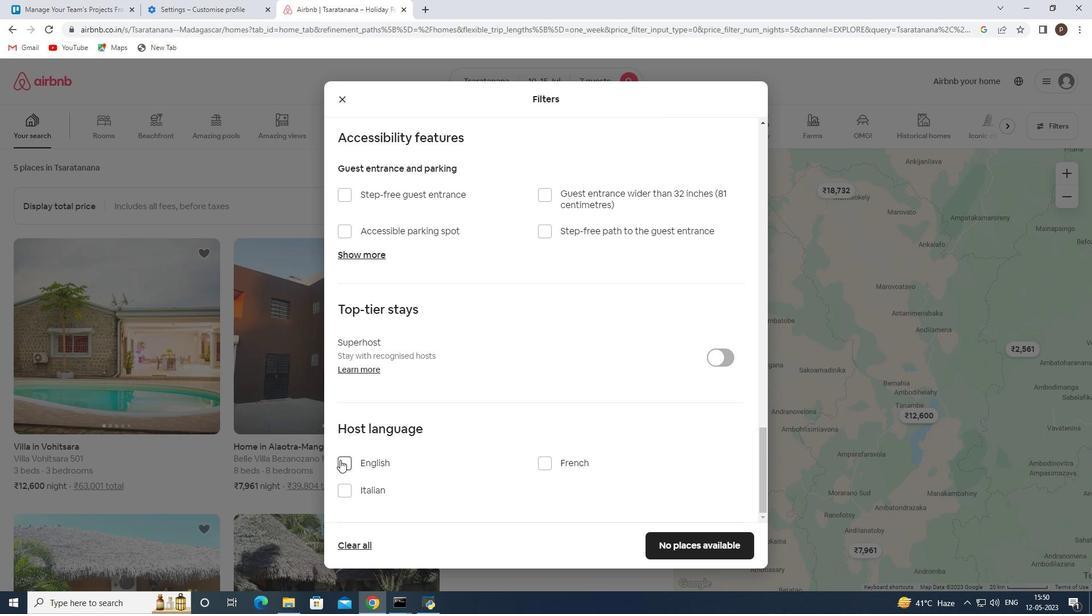 
Action: Mouse moved to (702, 541)
Screenshot: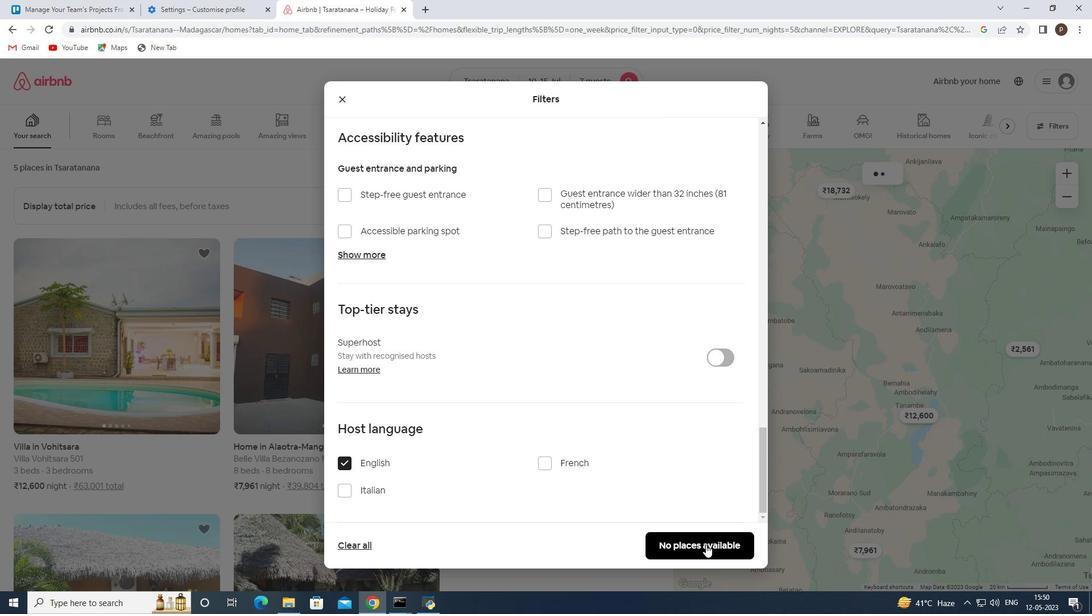 
Action: Mouse pressed left at (702, 541)
Screenshot: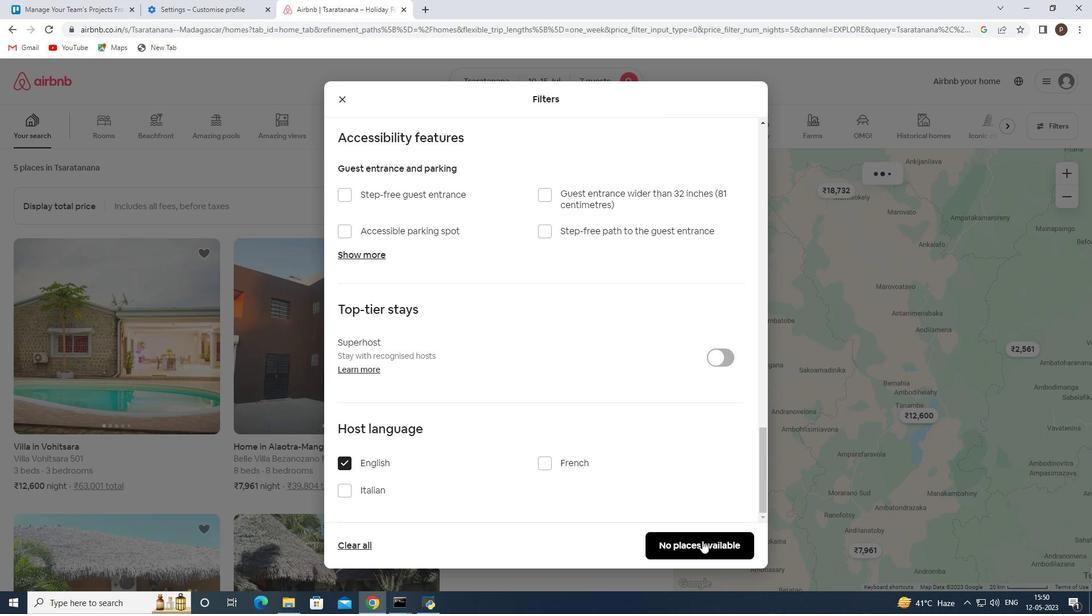 
